 Task: Open Card Card0000000151 in Board Board0000000038 in Workspace WS0000000013 in Trello. Add Member Email0000000051 to Card Card0000000151 in Board Board0000000038 in Workspace WS0000000013 in Trello. Add Orange Label titled Label0000000151 to Card Card0000000151 in Board Board0000000038 in Workspace WS0000000013 in Trello. Add Checklist CL0000000151 to Card Card0000000151 in Board Board0000000038 in Workspace WS0000000013 in Trello. Add Dates with Start Date as Oct 01 2023 and Due Date as Oct 31 2023 to Card Card0000000151 in Board Board0000000038 in Workspace WS0000000013 in Trello
Action: Mouse moved to (455, 531)
Screenshot: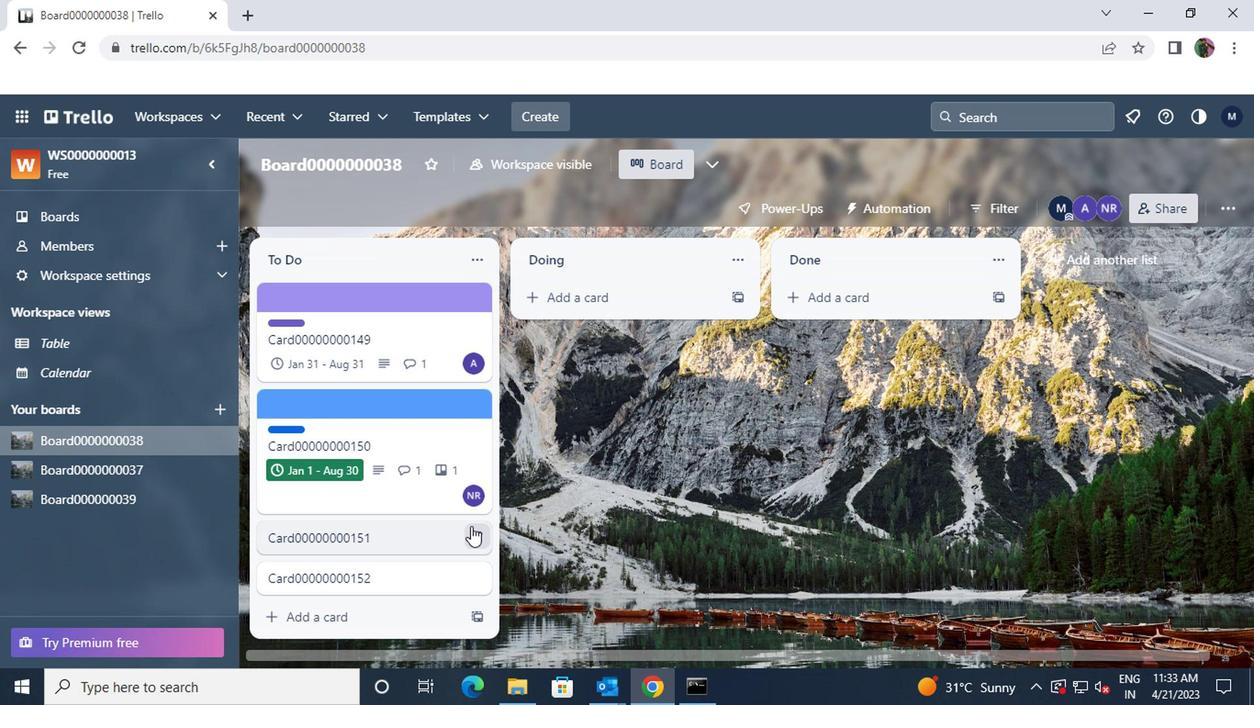 
Action: Mouse pressed left at (455, 531)
Screenshot: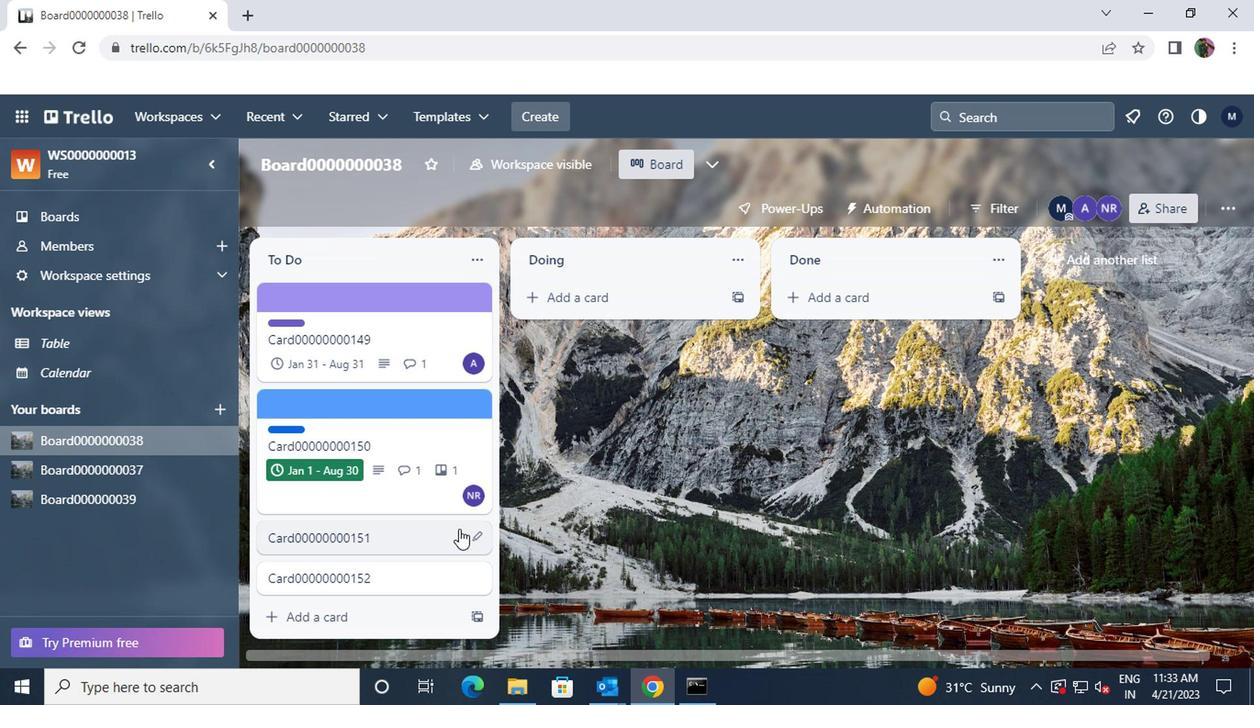 
Action: Mouse moved to (821, 268)
Screenshot: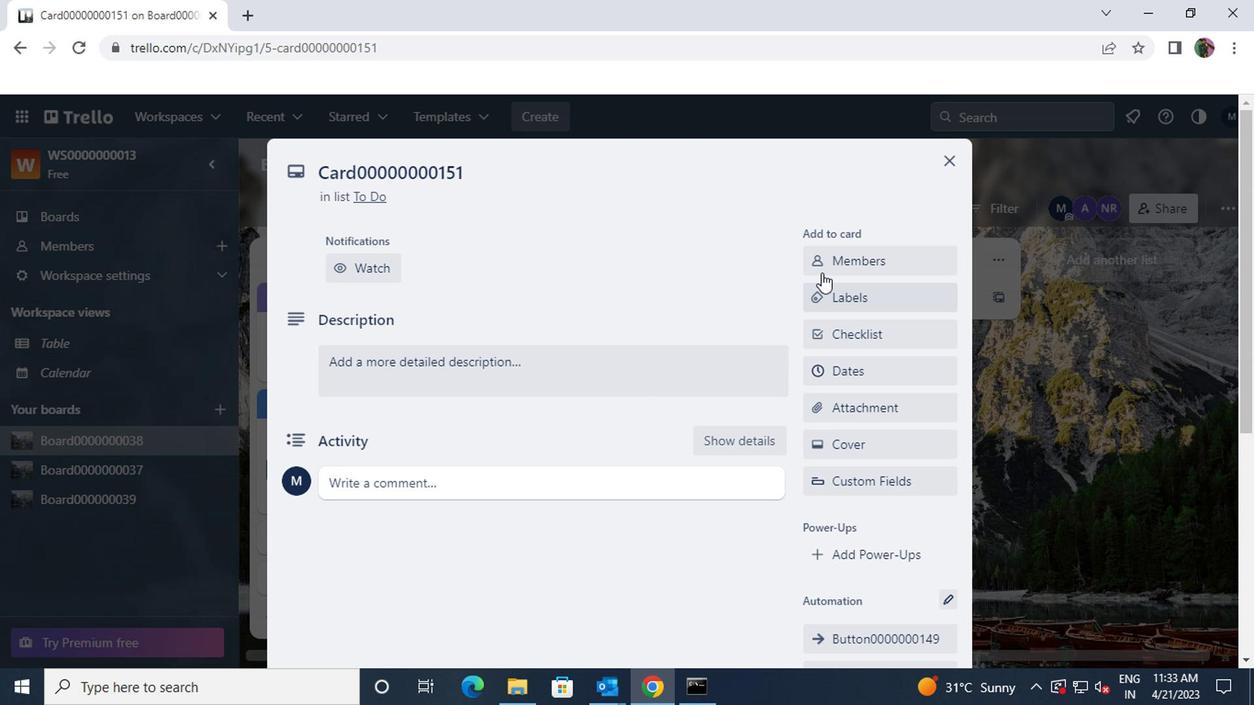 
Action: Mouse pressed left at (821, 268)
Screenshot: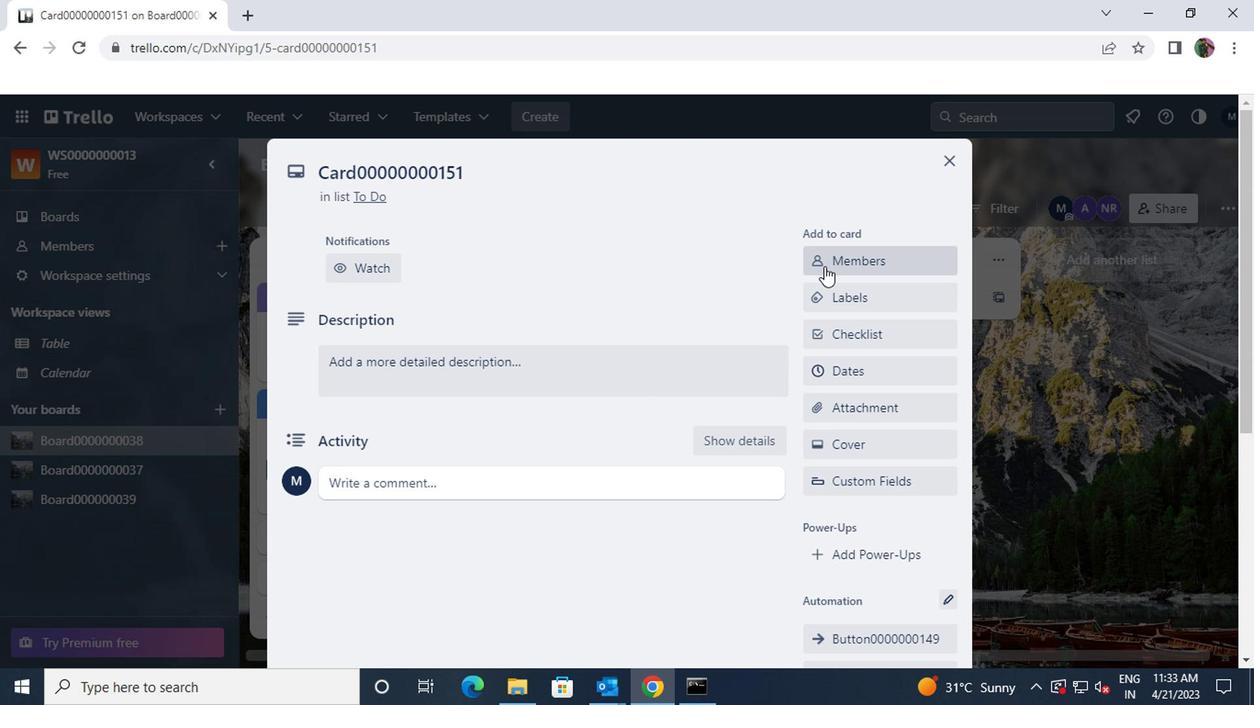 
Action: Key pressed vinnyoffice2<Key.shift>@GMAIL.COM
Screenshot: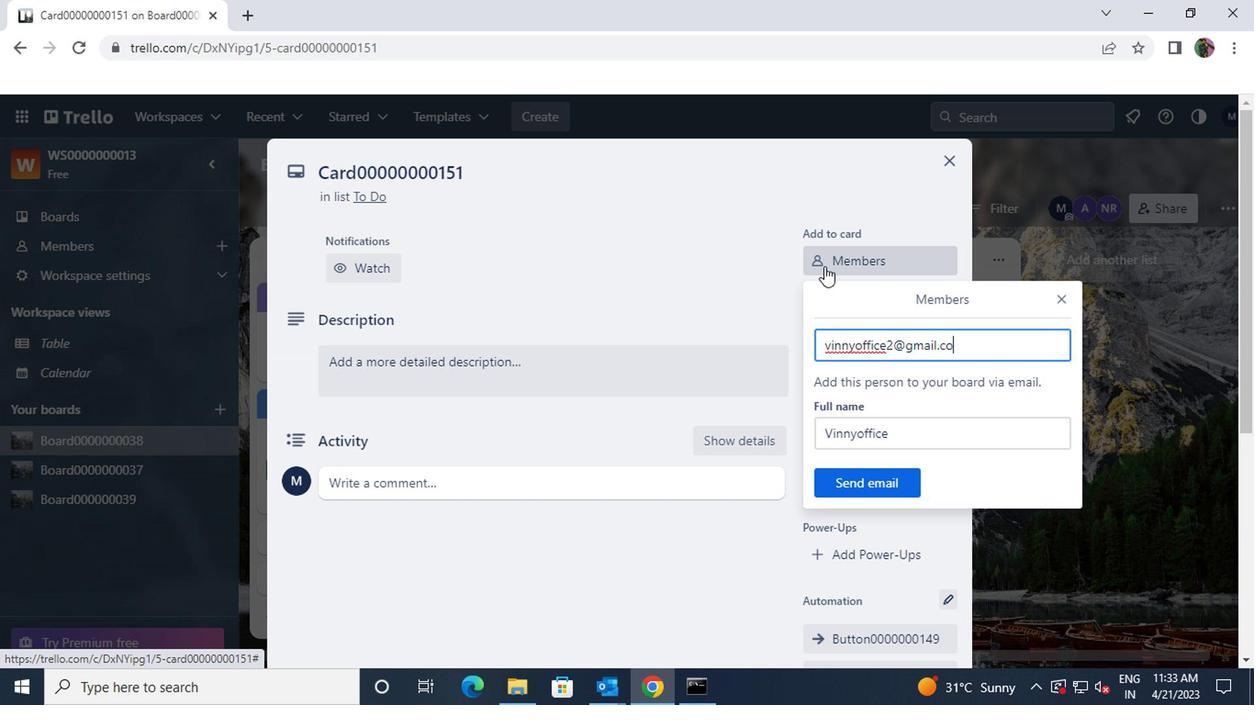 
Action: Mouse moved to (853, 476)
Screenshot: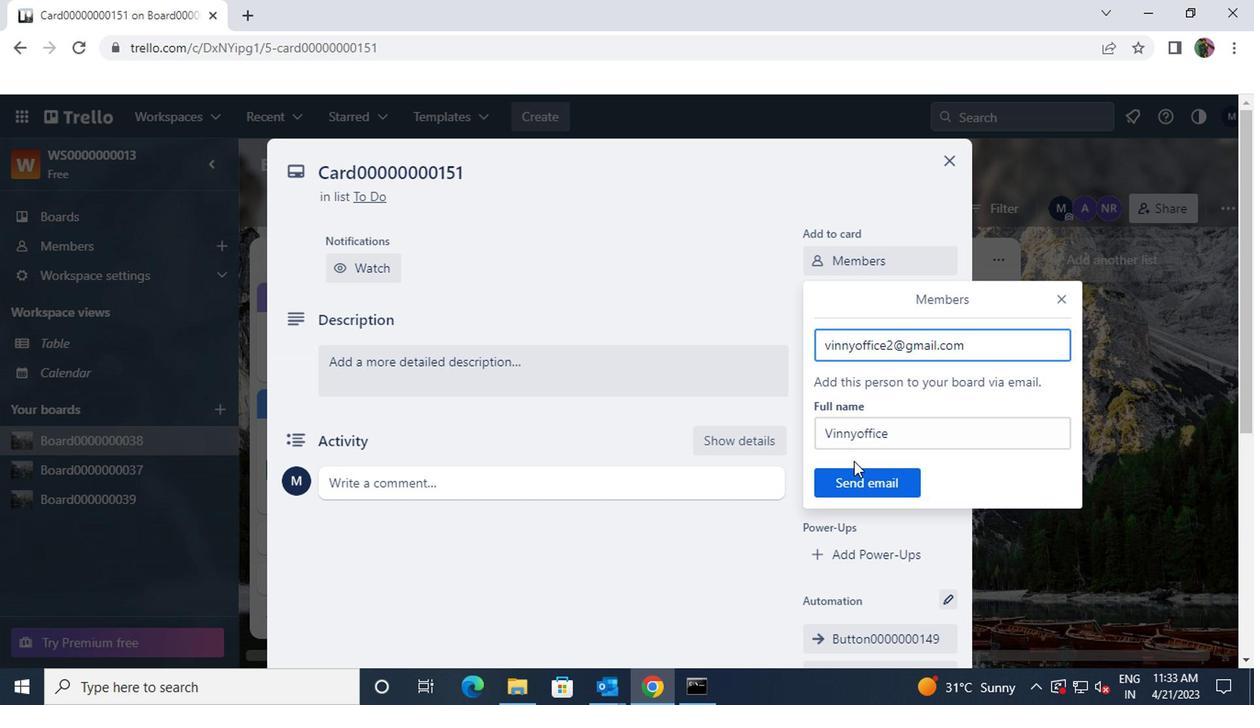 
Action: Mouse pressed left at (853, 476)
Screenshot: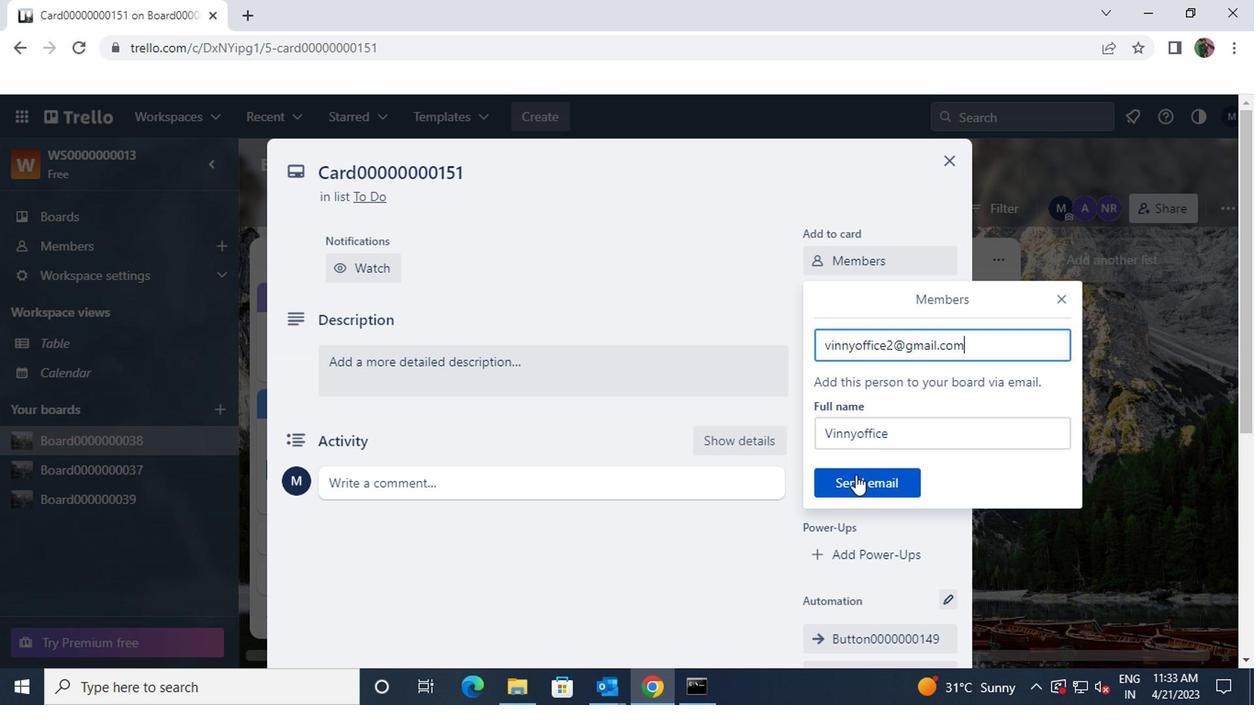 
Action: Mouse moved to (869, 301)
Screenshot: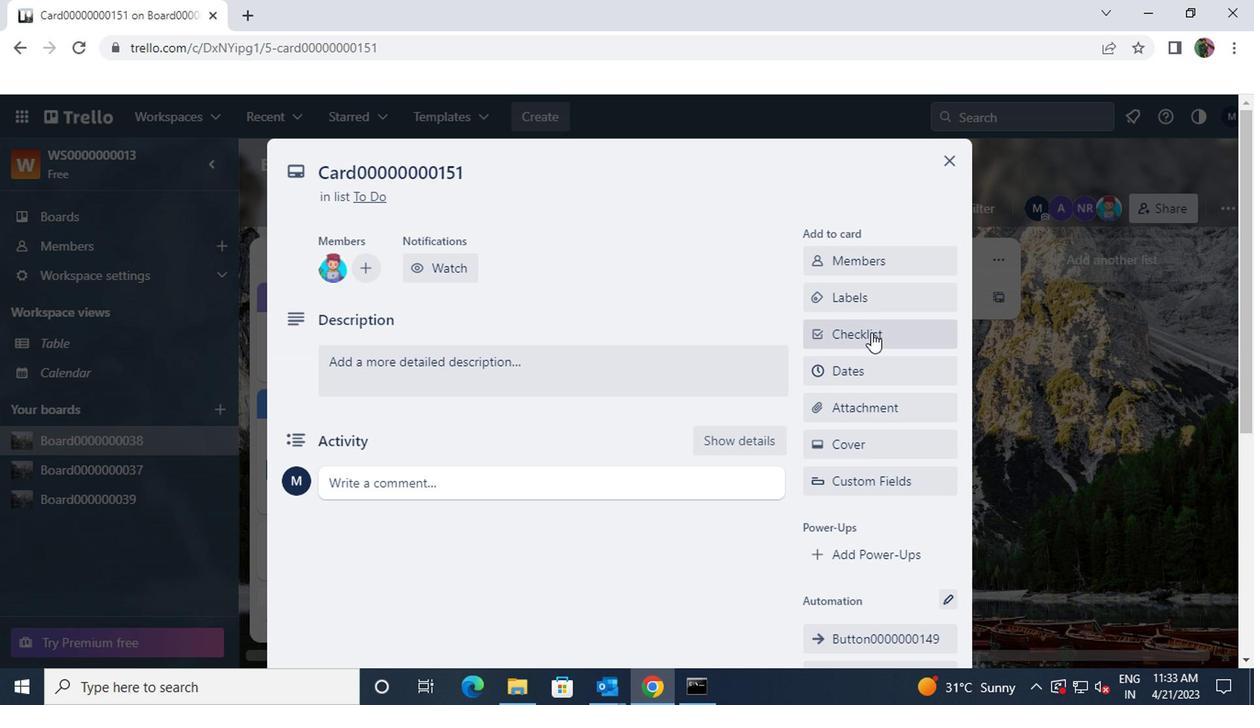 
Action: Mouse pressed left at (869, 301)
Screenshot: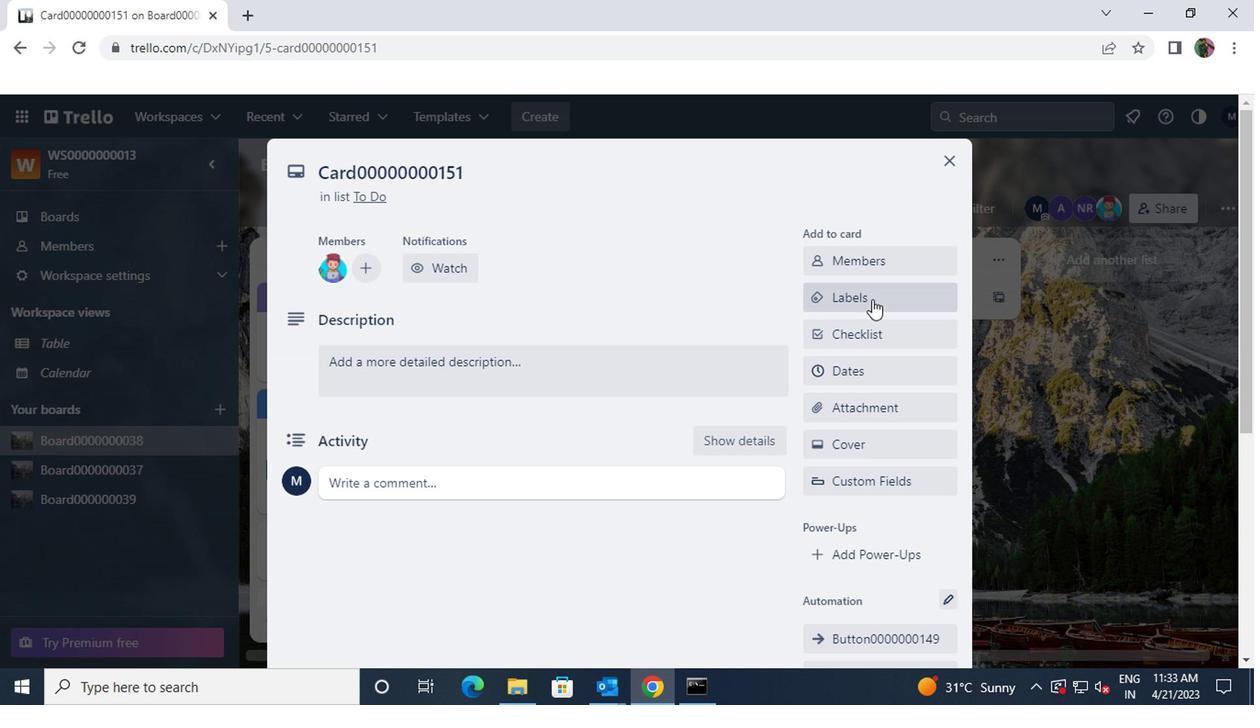 
Action: Mouse moved to (904, 545)
Screenshot: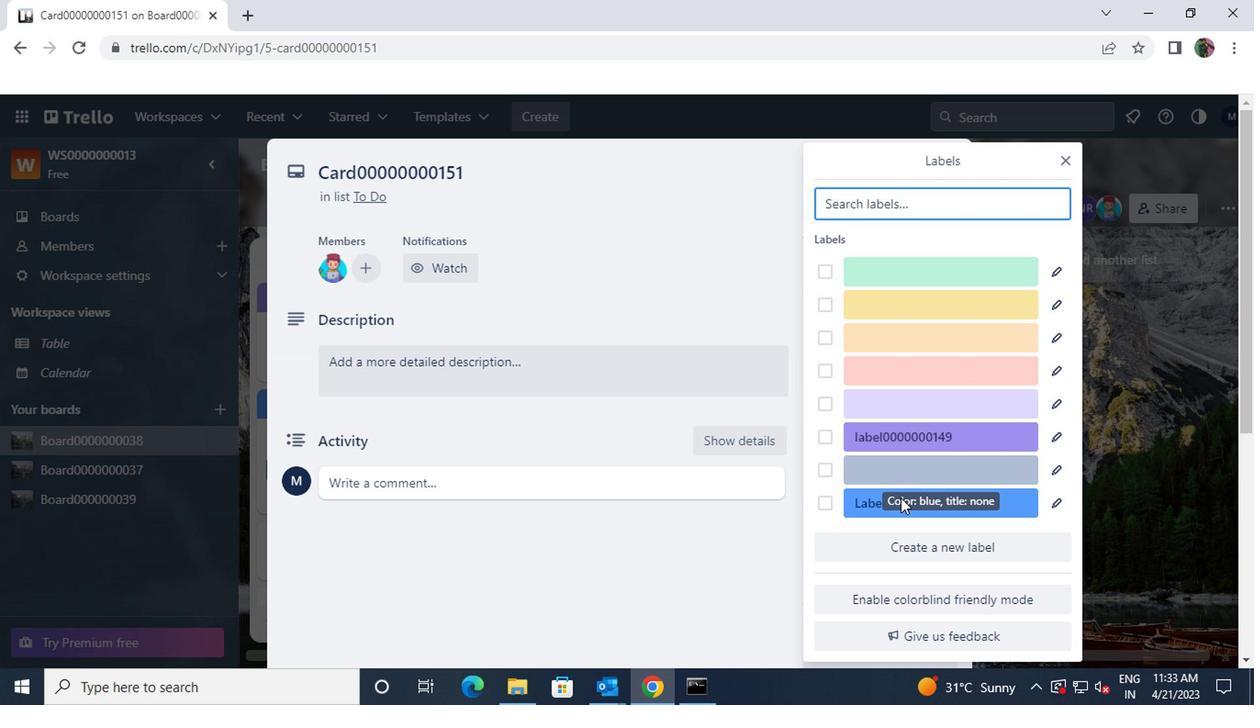 
Action: Mouse pressed left at (904, 545)
Screenshot: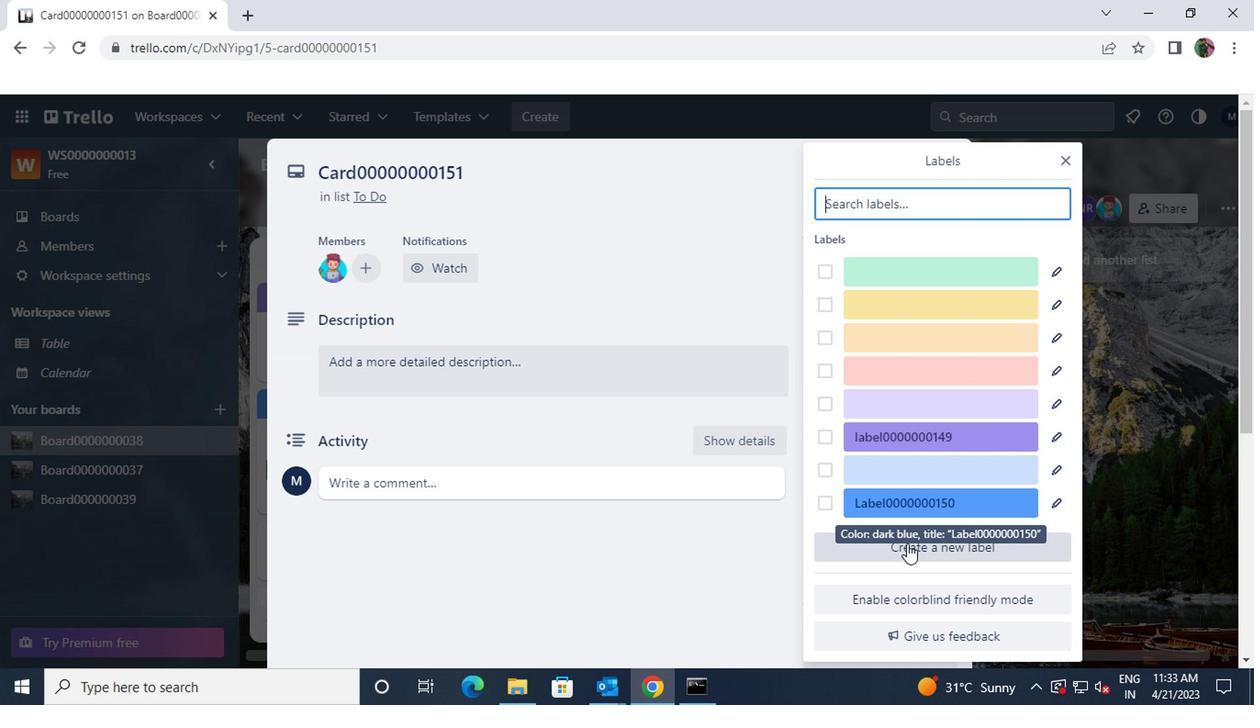 
Action: Mouse moved to (872, 333)
Screenshot: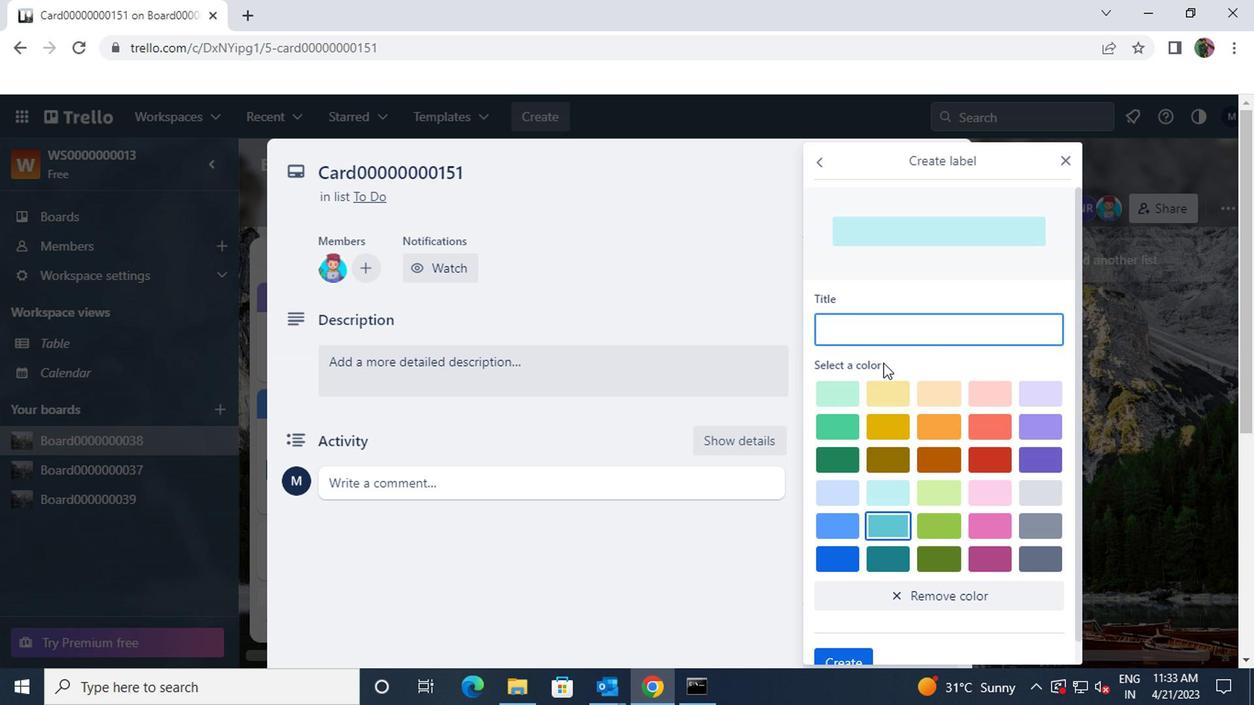 
Action: Mouse pressed left at (872, 333)
Screenshot: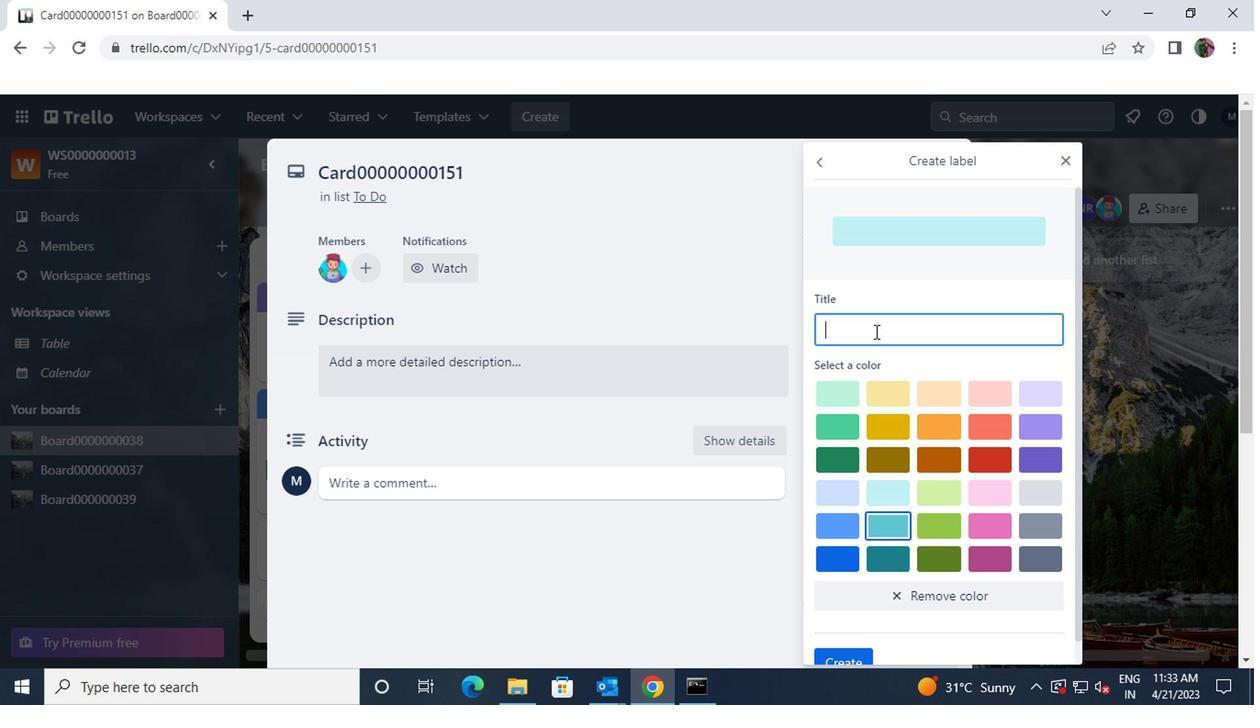 
Action: Key pressed <Key.shift>LABEL0000000151
Screenshot: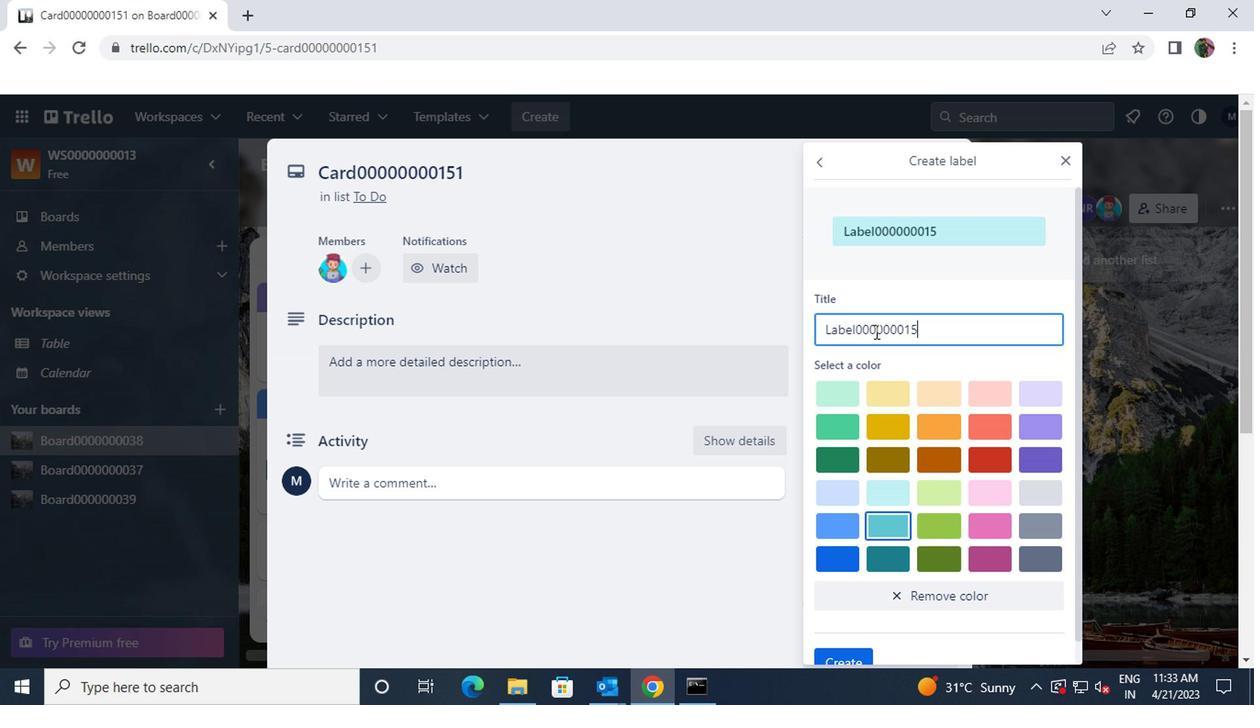 
Action: Mouse moved to (840, 563)
Screenshot: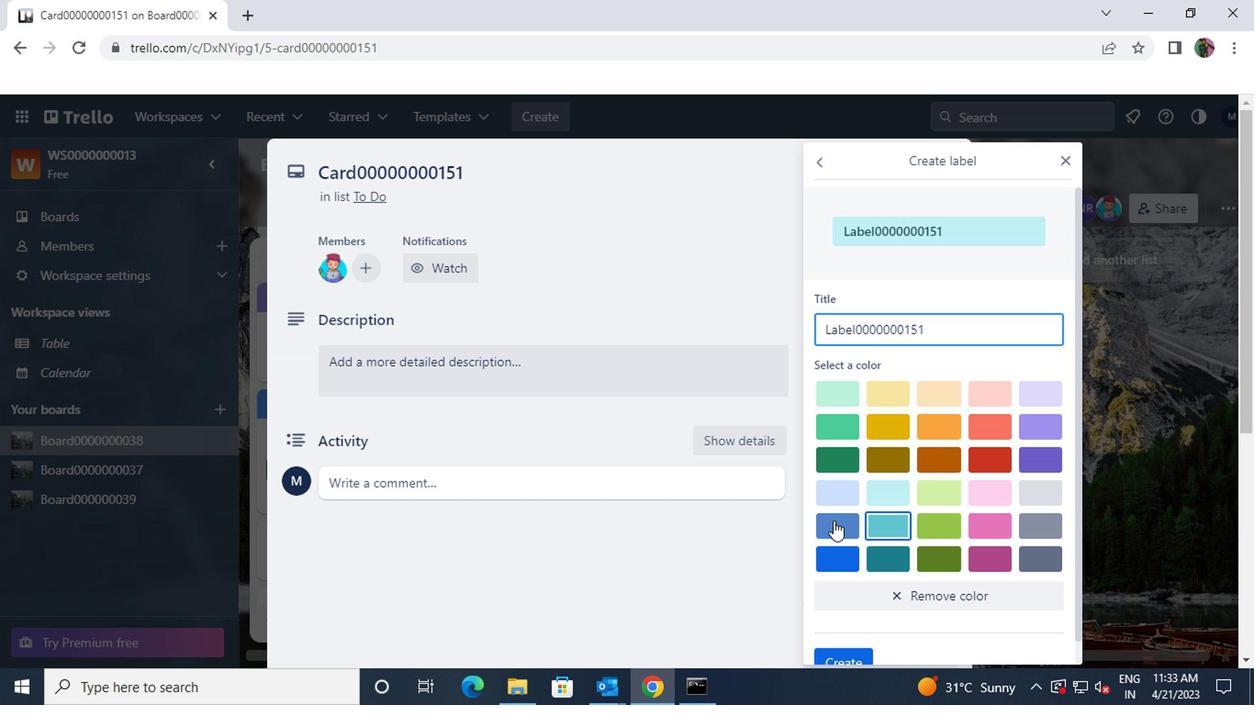 
Action: Mouse pressed left at (840, 563)
Screenshot: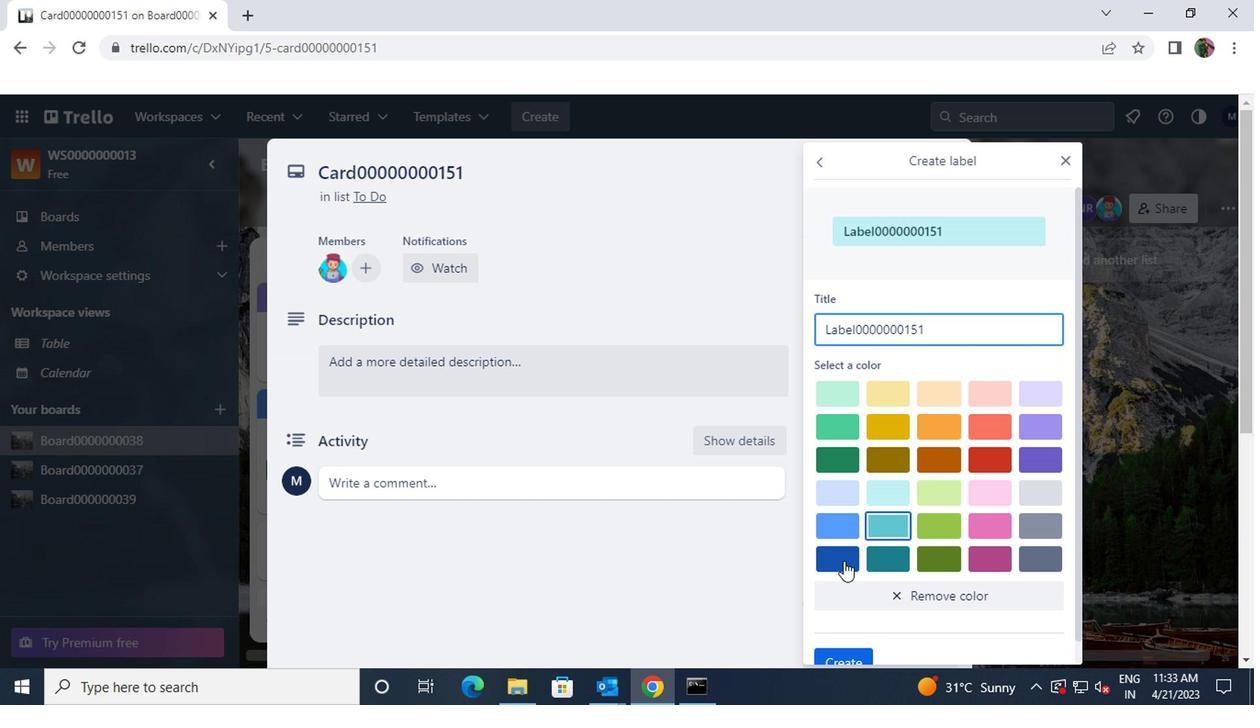 
Action: Mouse moved to (853, 553)
Screenshot: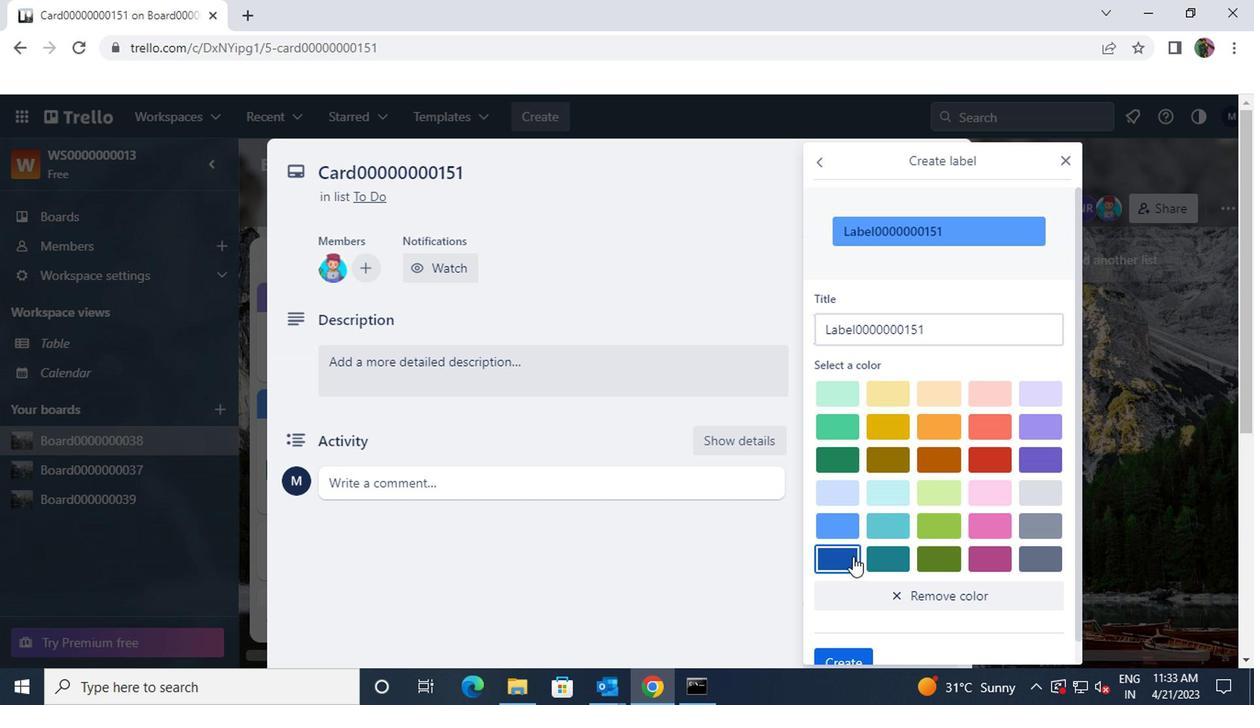 
Action: Mouse scrolled (853, 552) with delta (0, -1)
Screenshot: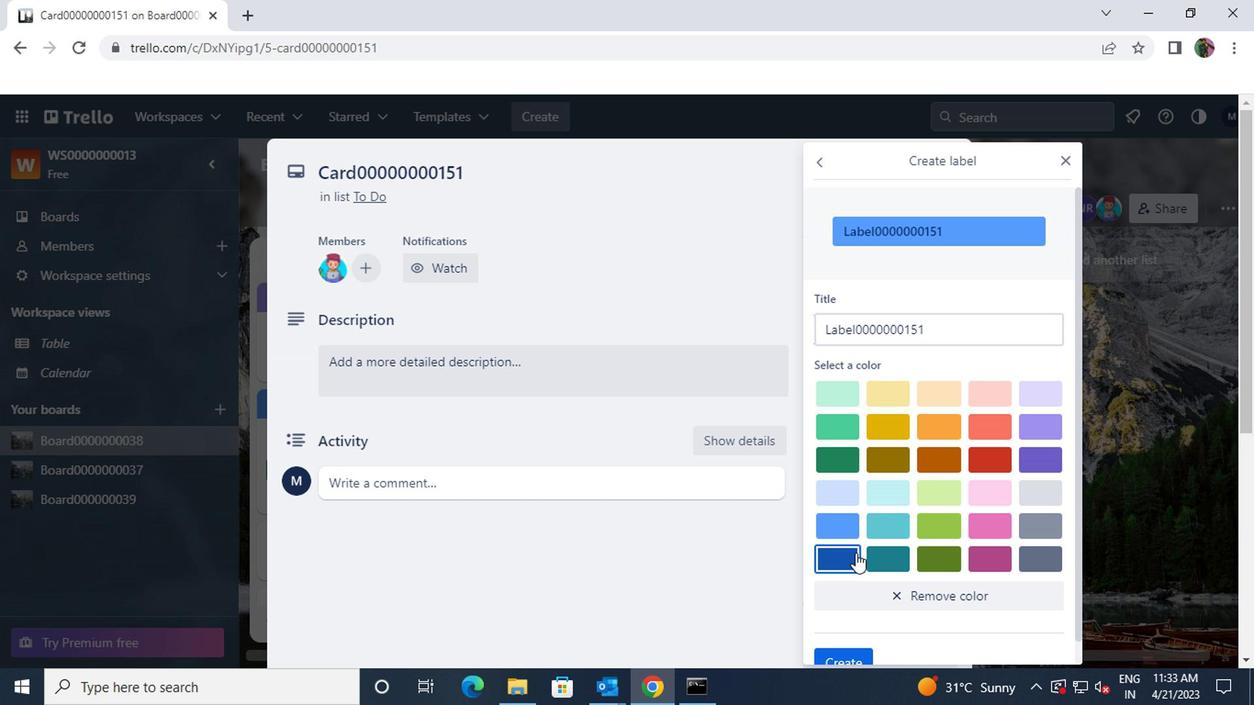 
Action: Mouse moved to (834, 644)
Screenshot: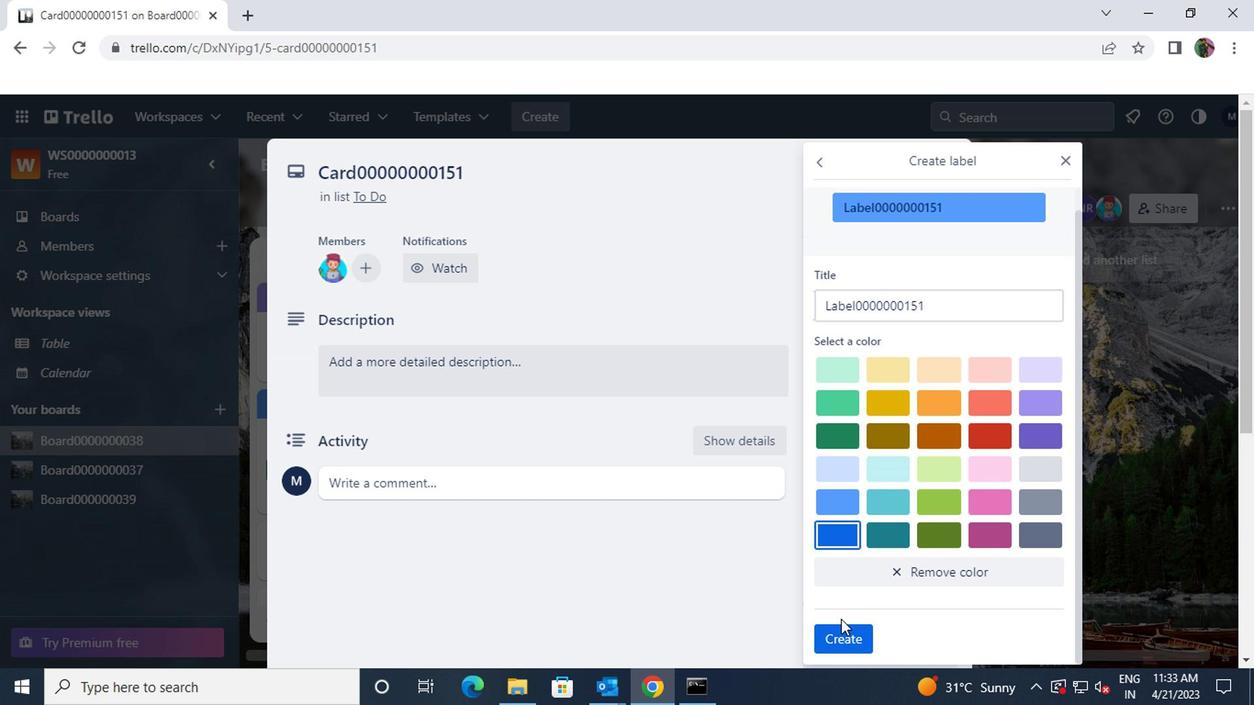 
Action: Mouse pressed left at (834, 644)
Screenshot: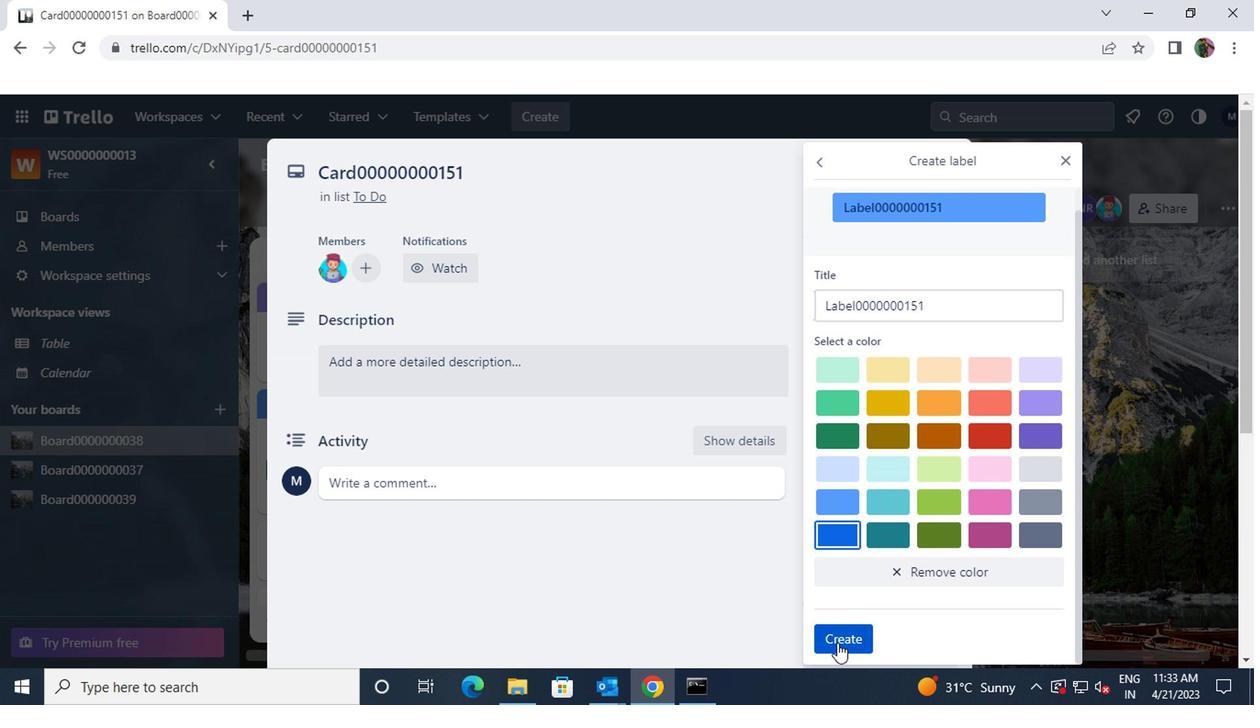 
Action: Mouse moved to (1053, 166)
Screenshot: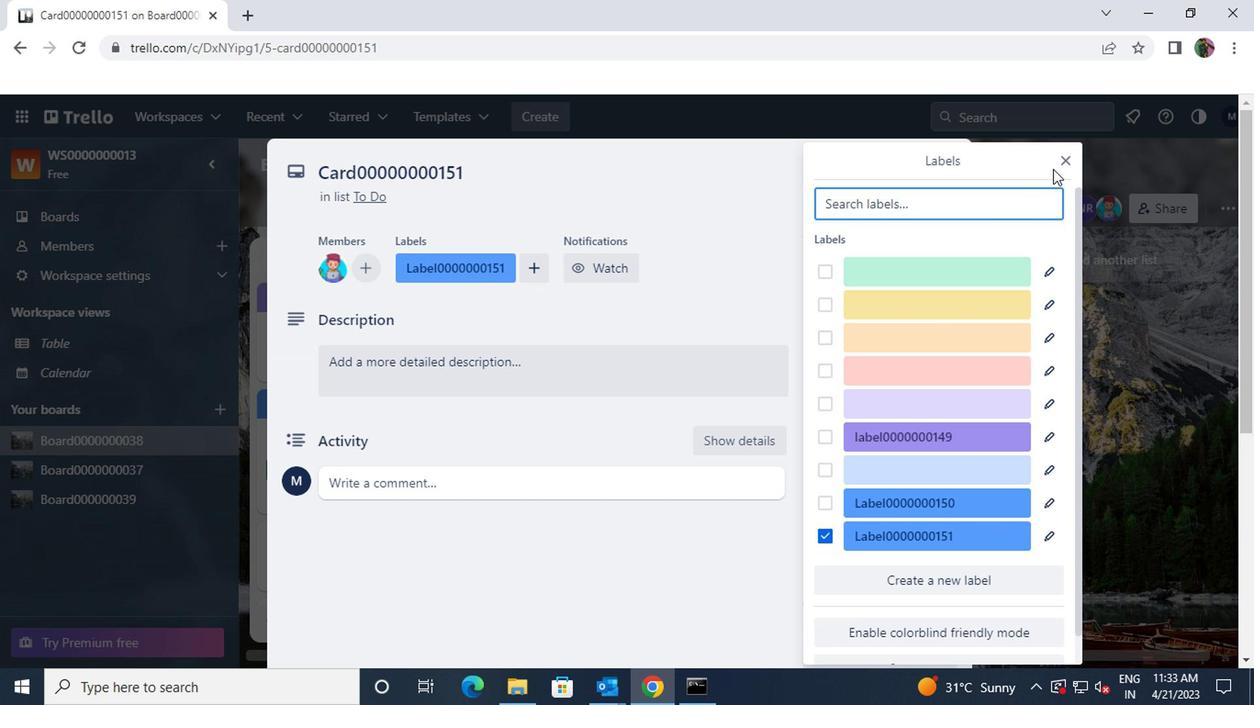
Action: Mouse pressed left at (1053, 166)
Screenshot: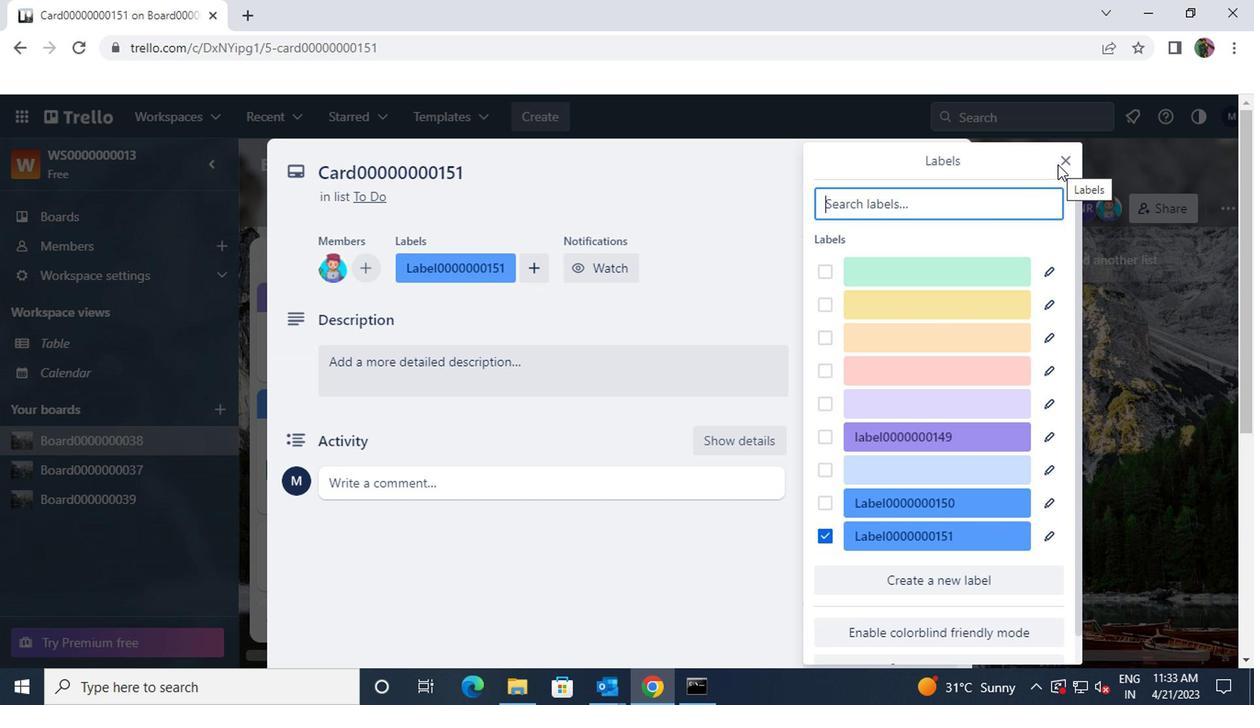 
Action: Mouse moved to (1060, 158)
Screenshot: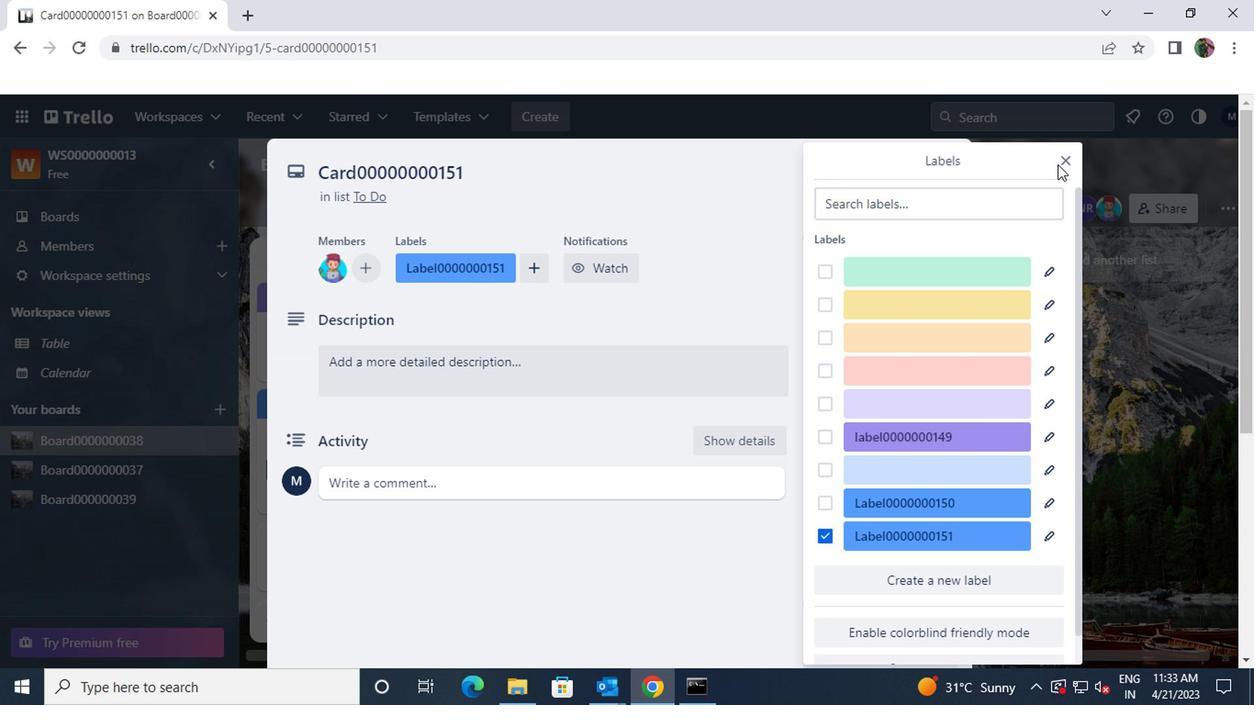 
Action: Mouse pressed left at (1060, 158)
Screenshot: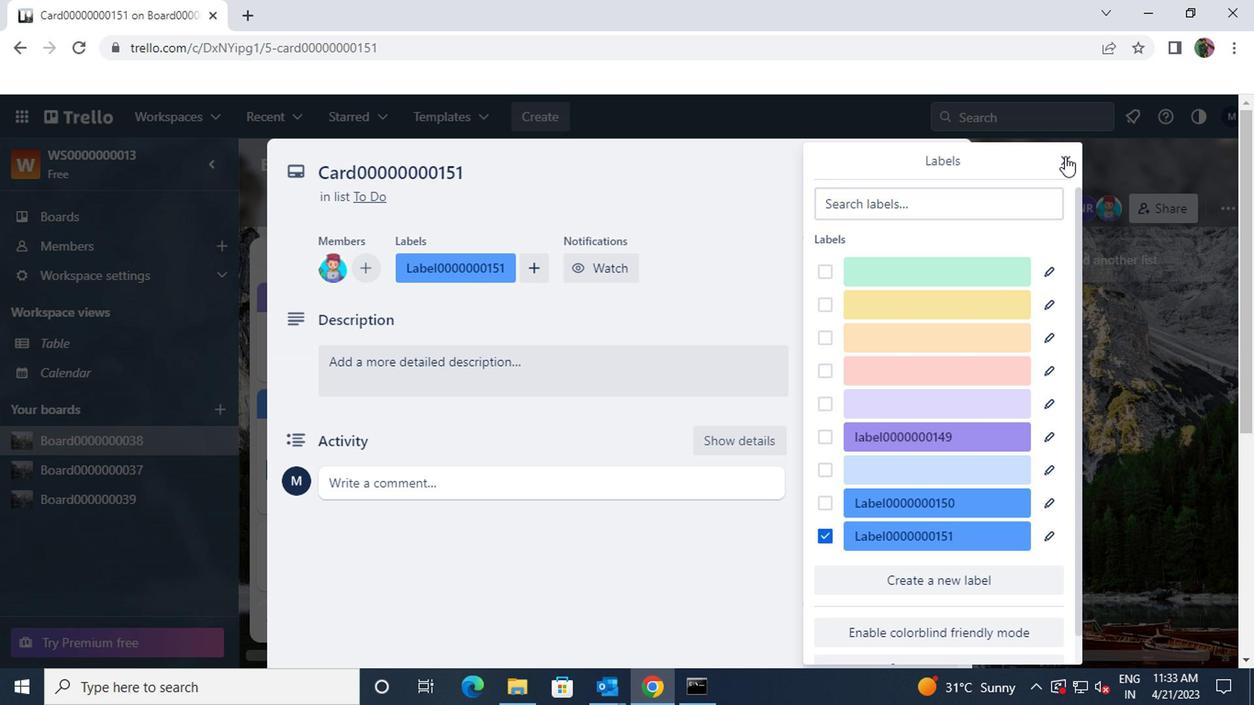 
Action: Mouse moved to (923, 341)
Screenshot: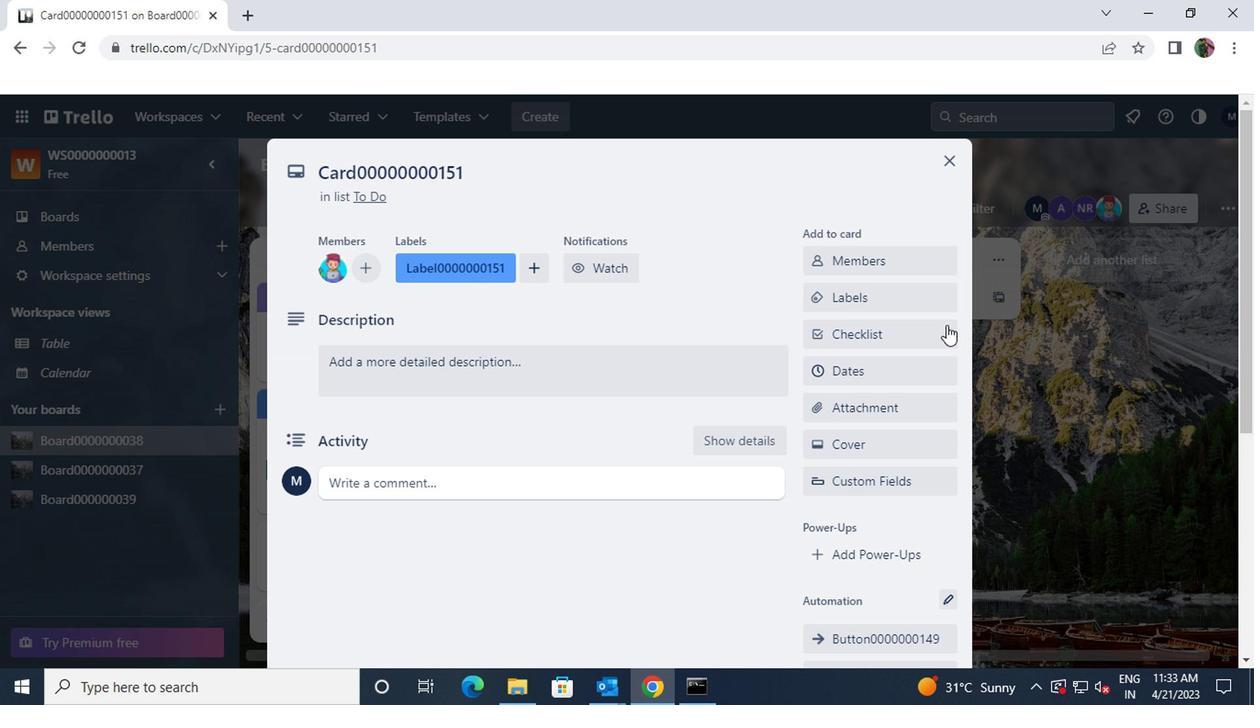 
Action: Mouse pressed left at (923, 341)
Screenshot: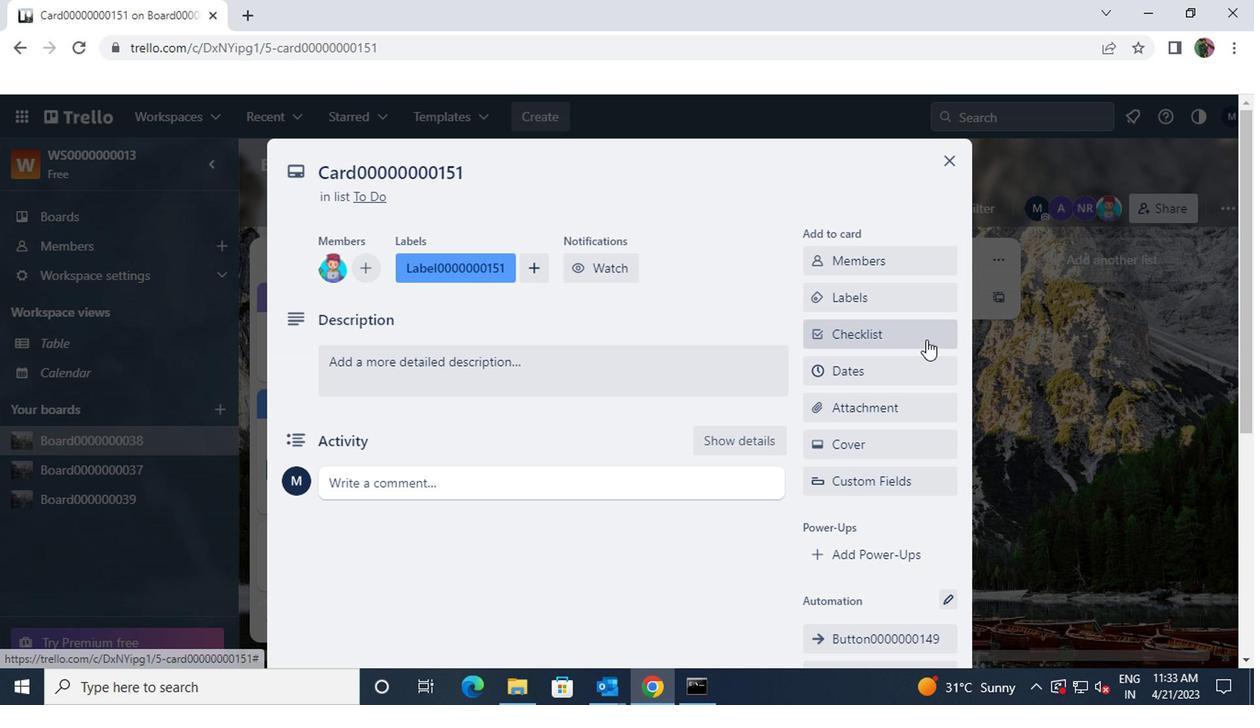 
Action: Key pressed <Key.shift>CL0000000151
Screenshot: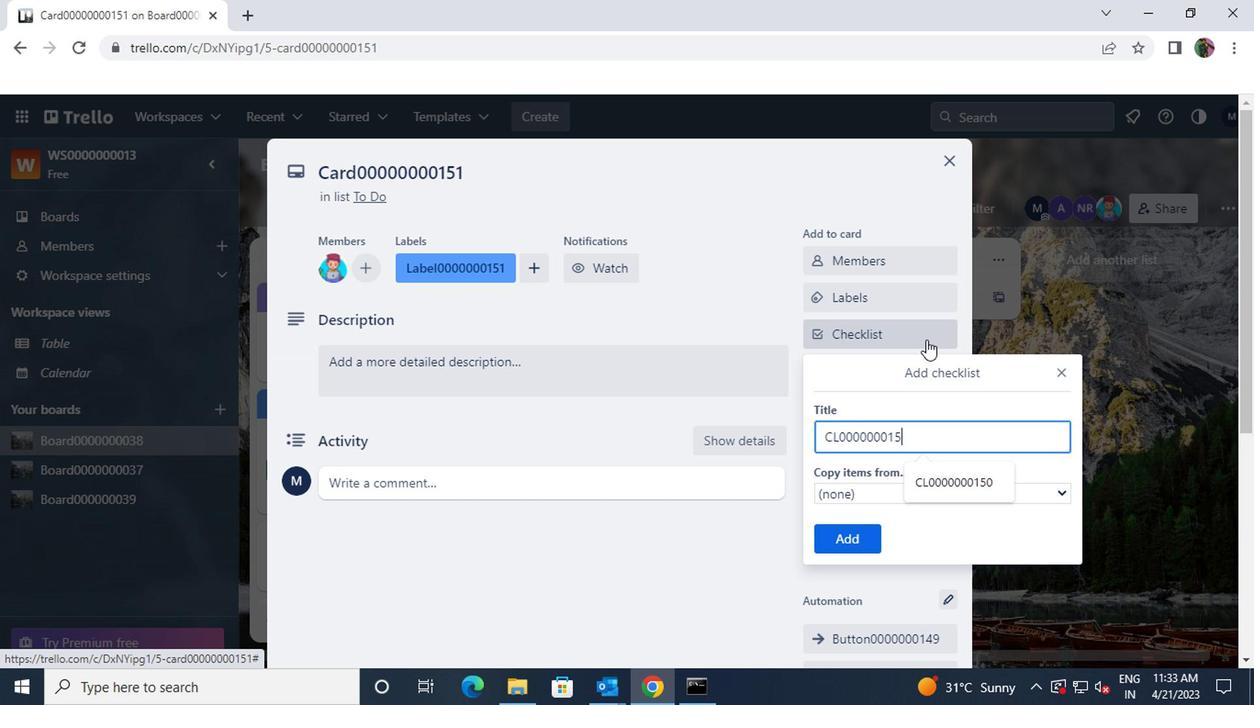 
Action: Mouse moved to (851, 538)
Screenshot: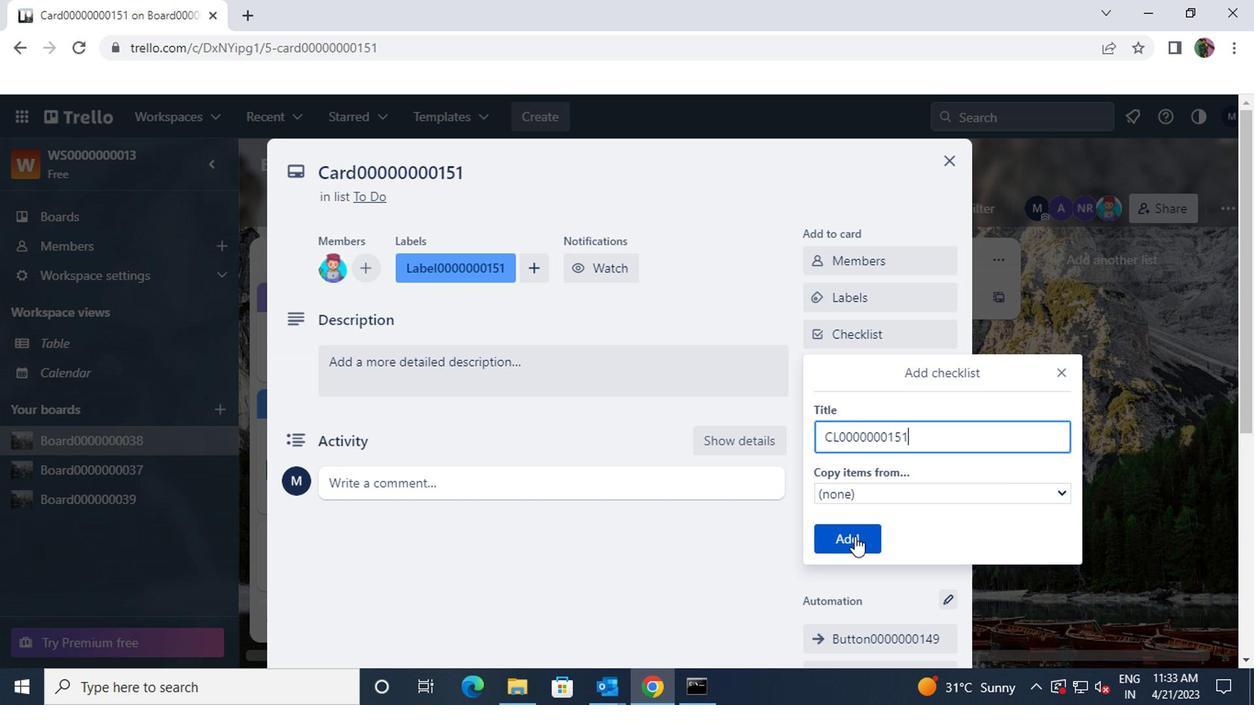 
Action: Mouse pressed left at (851, 538)
Screenshot: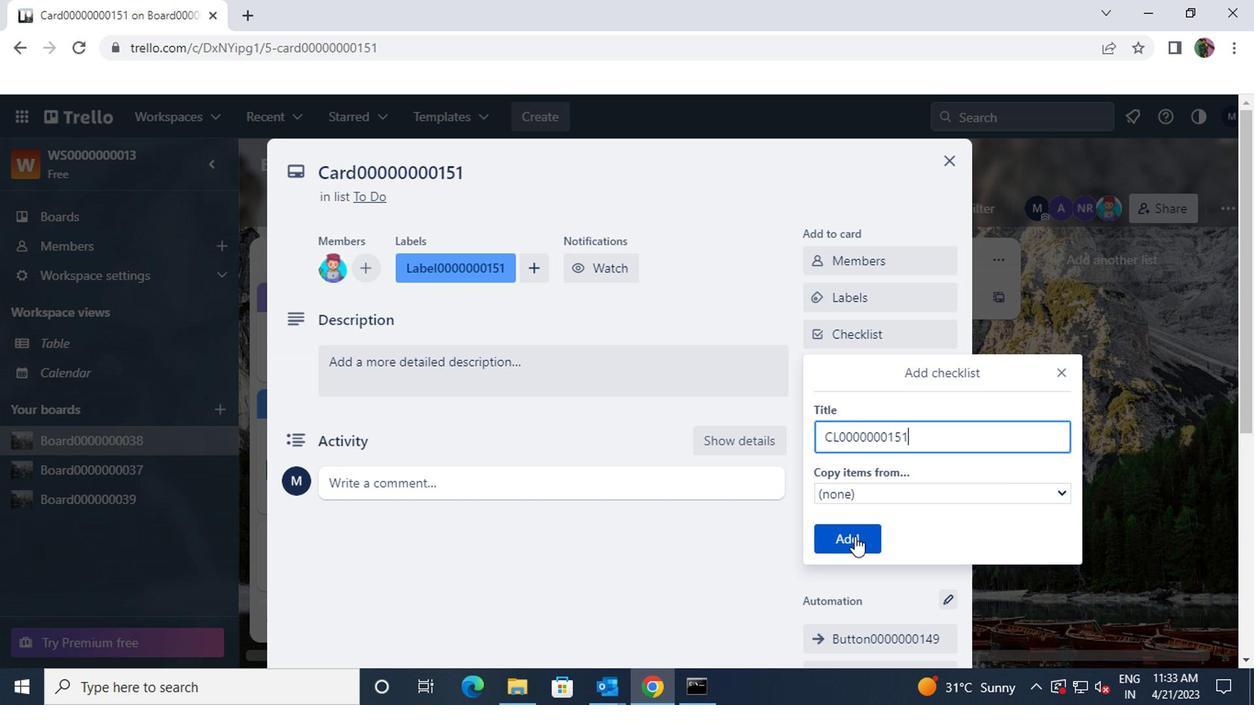 
Action: Mouse moved to (855, 379)
Screenshot: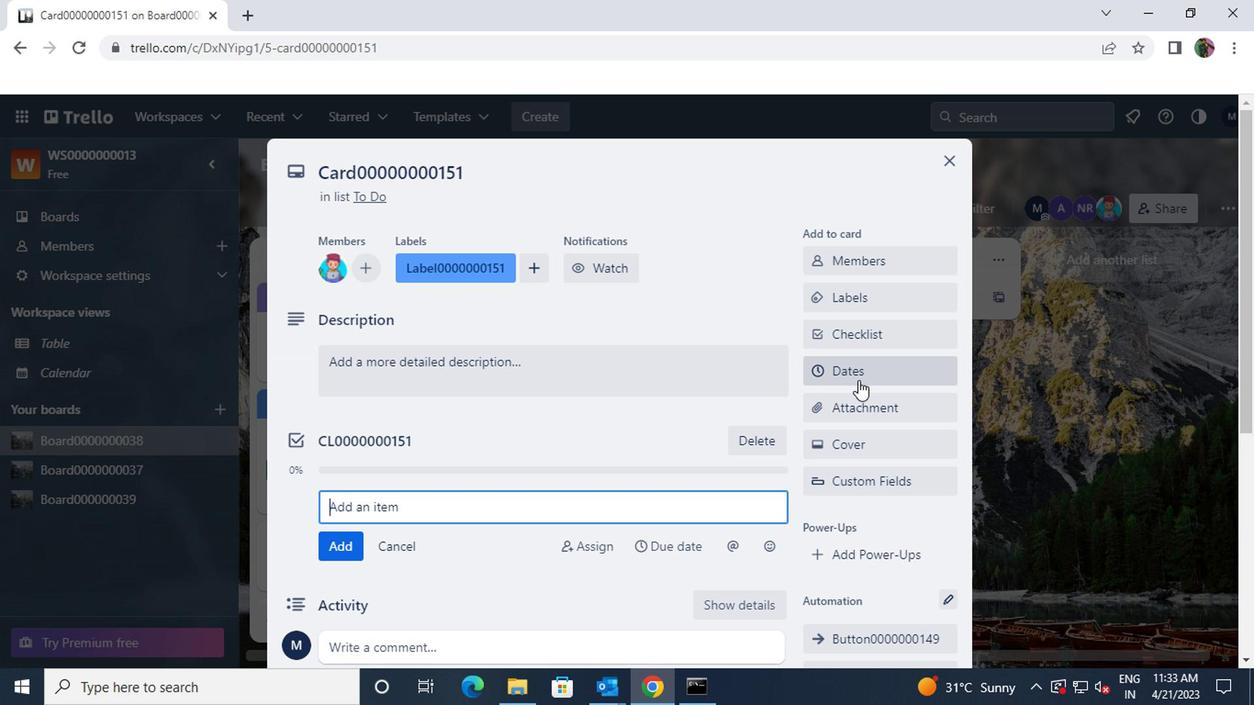 
Action: Mouse pressed left at (855, 379)
Screenshot: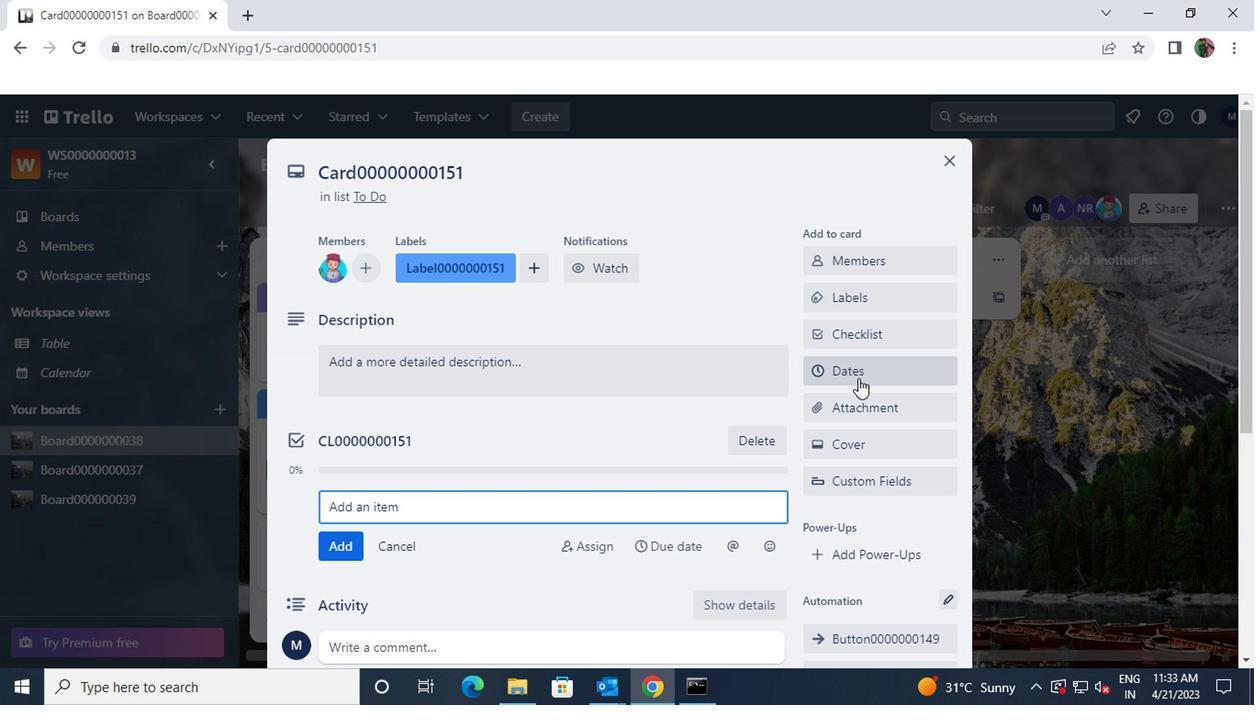 
Action: Mouse moved to (821, 488)
Screenshot: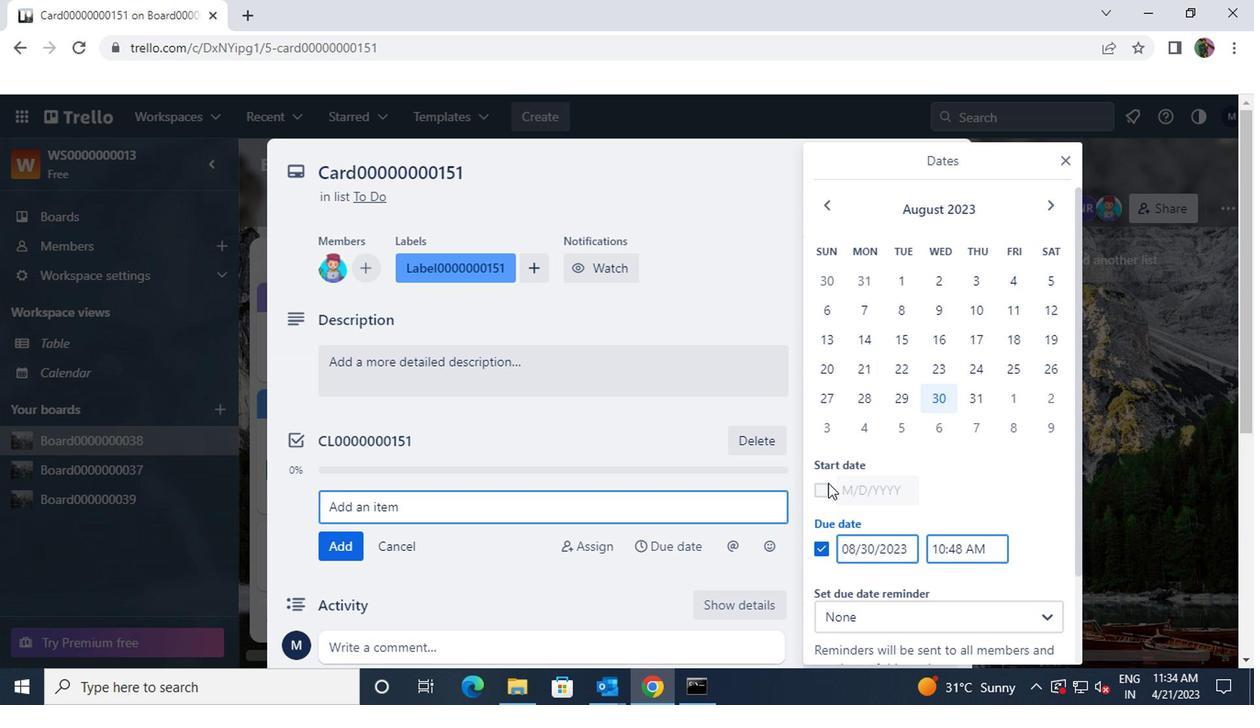 
Action: Mouse pressed left at (821, 488)
Screenshot: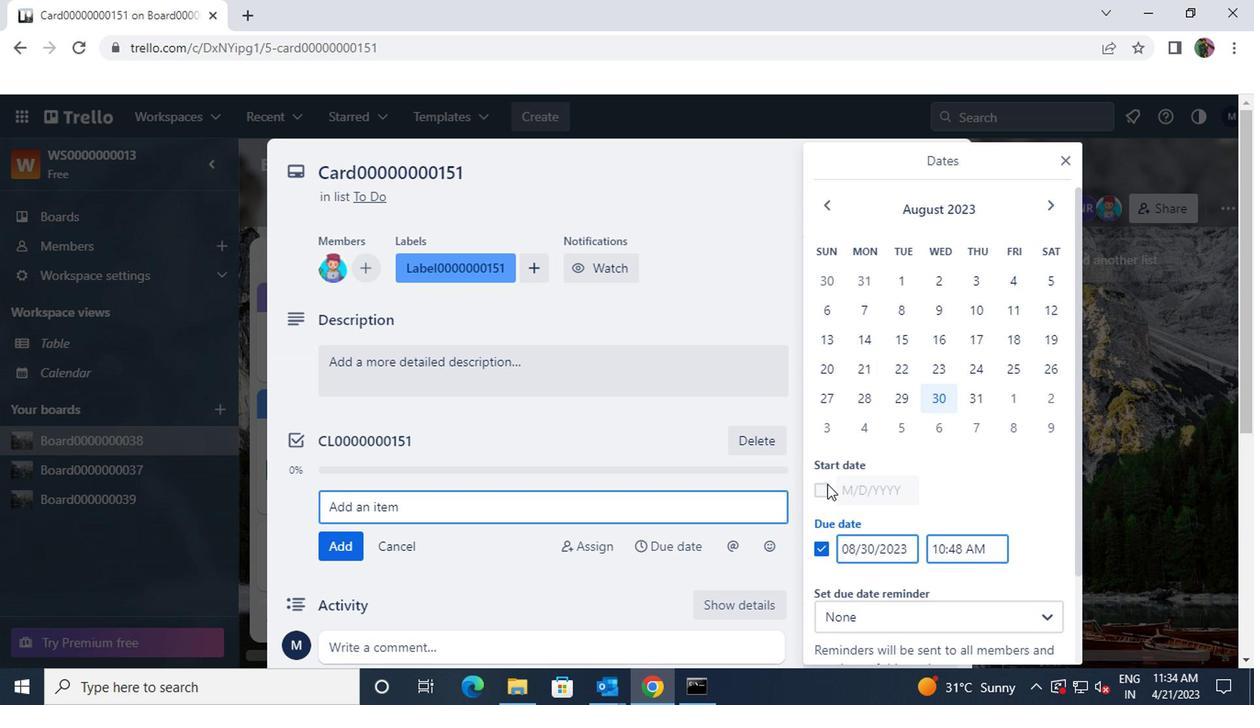 
Action: Mouse moved to (1038, 204)
Screenshot: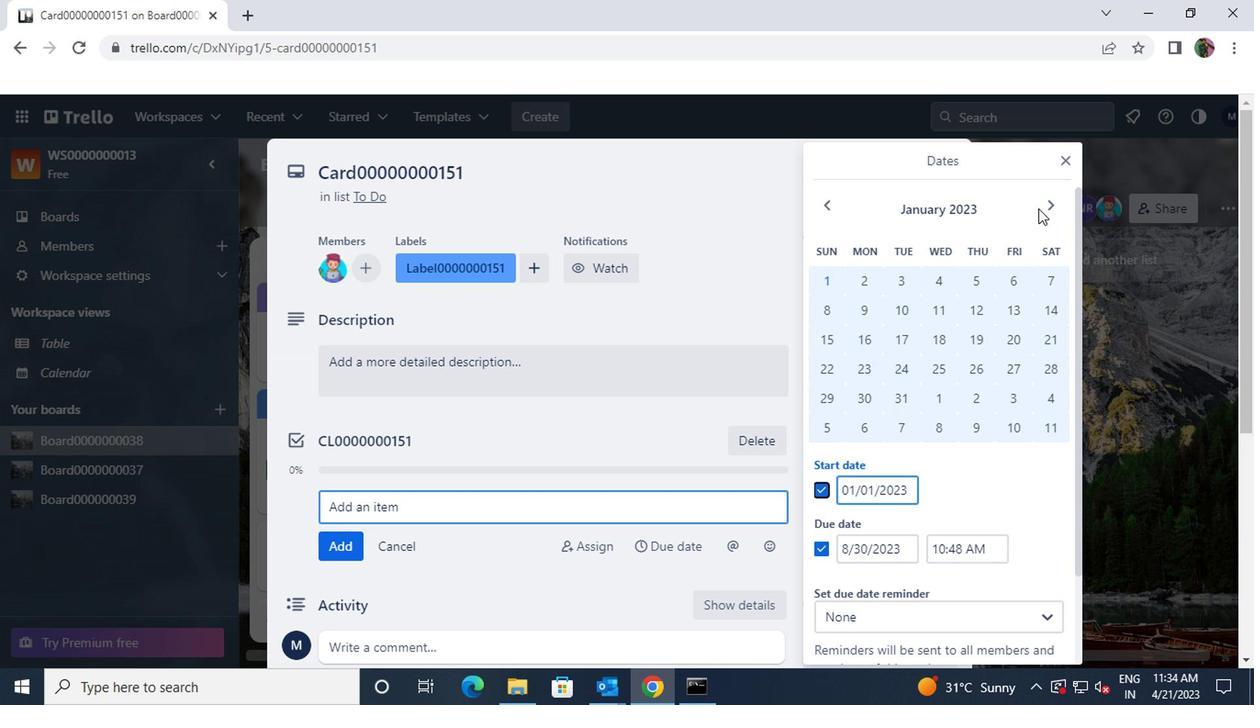 
Action: Mouse pressed left at (1038, 204)
Screenshot: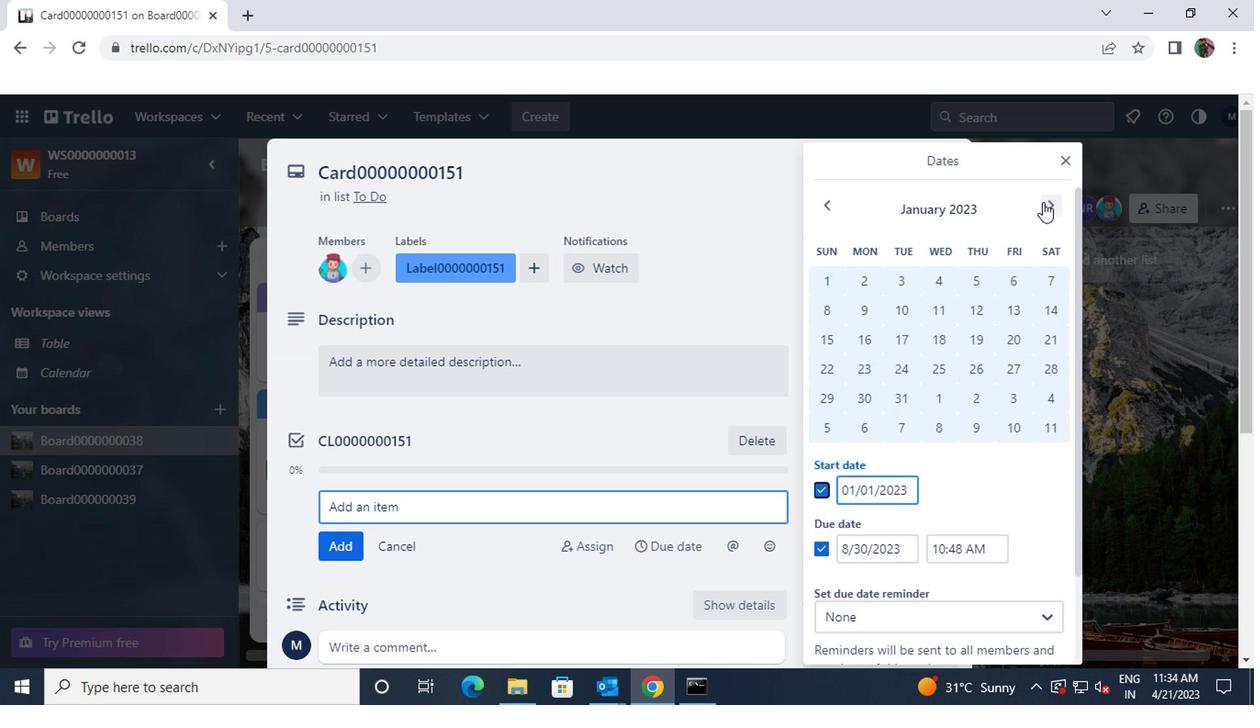 
Action: Mouse pressed left at (1038, 204)
Screenshot: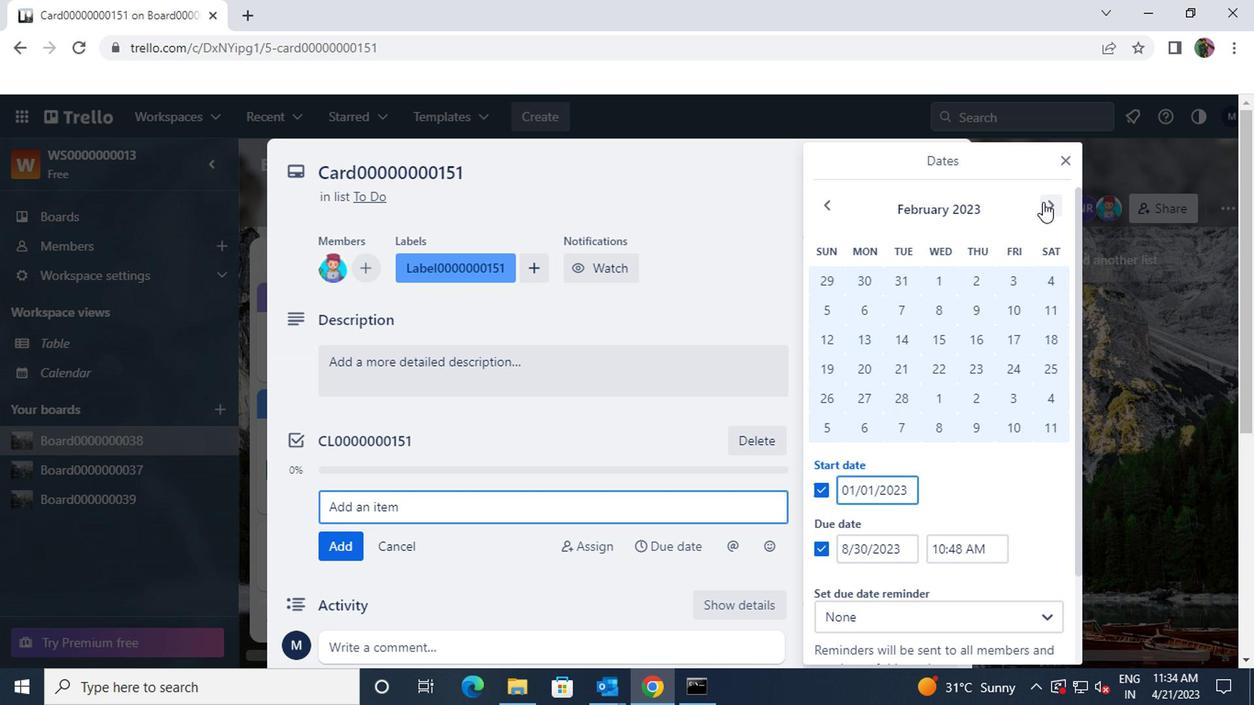 
Action: Mouse pressed left at (1038, 204)
Screenshot: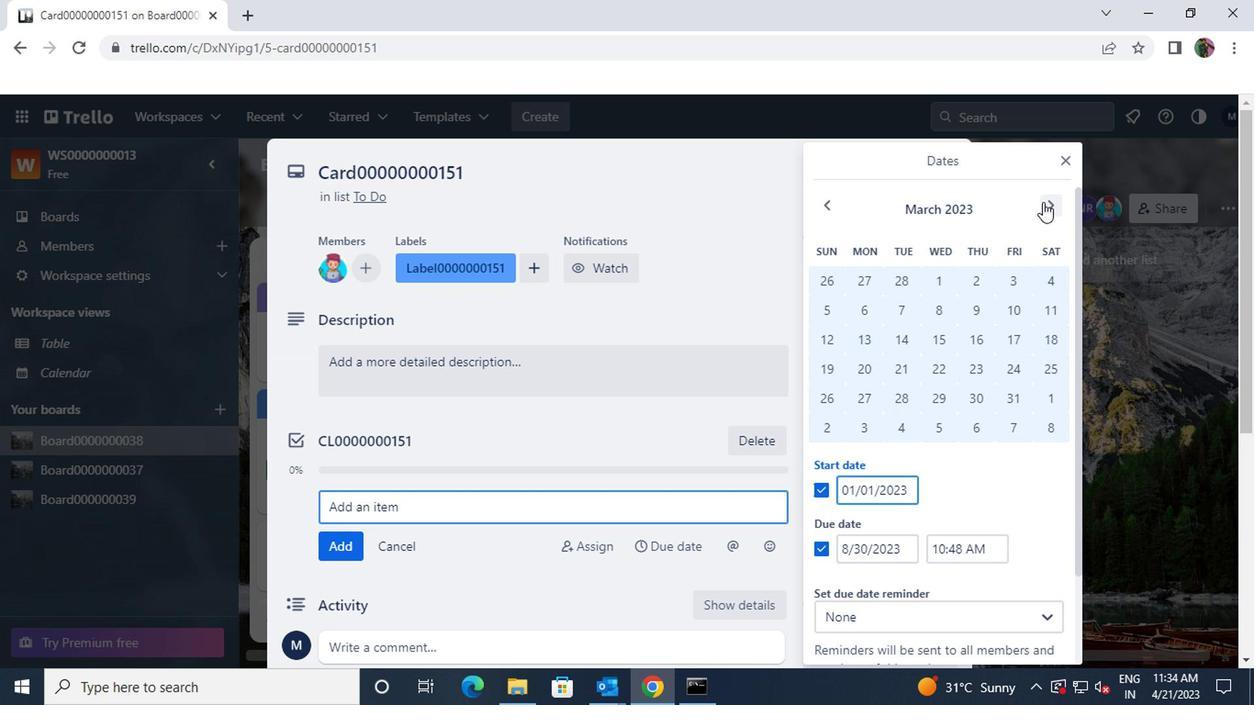 
Action: Mouse pressed left at (1038, 204)
Screenshot: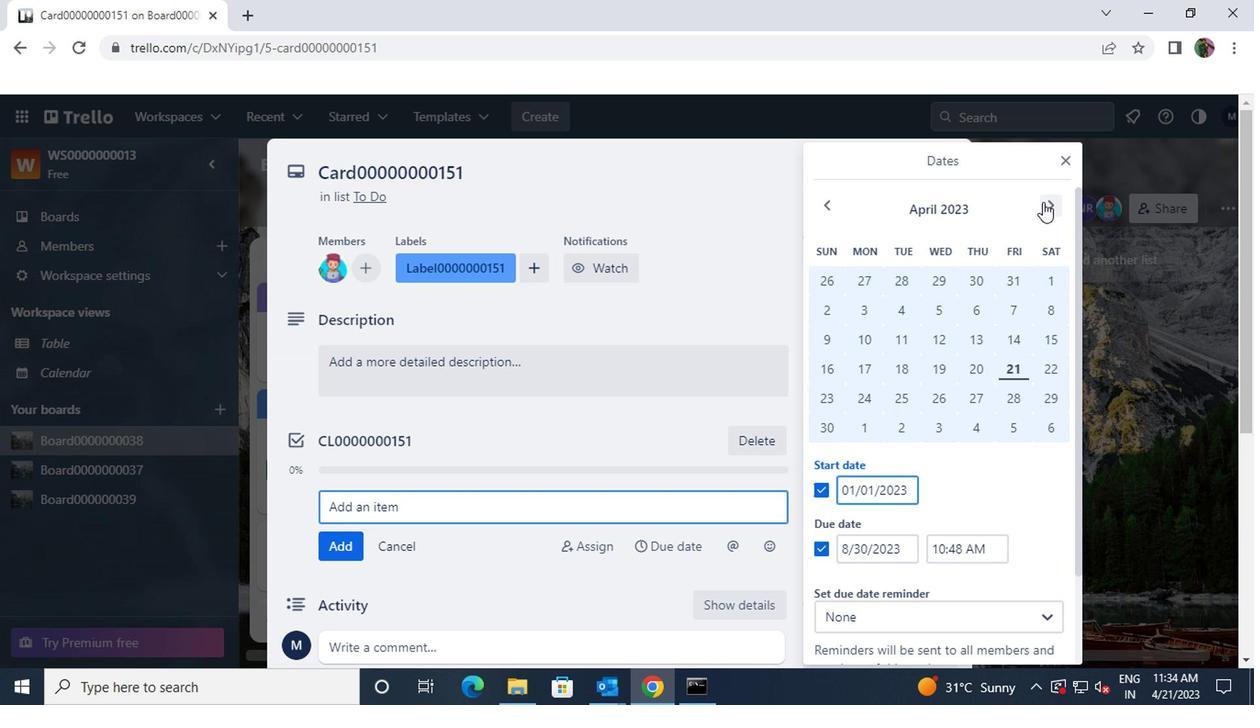 
Action: Mouse pressed left at (1038, 204)
Screenshot: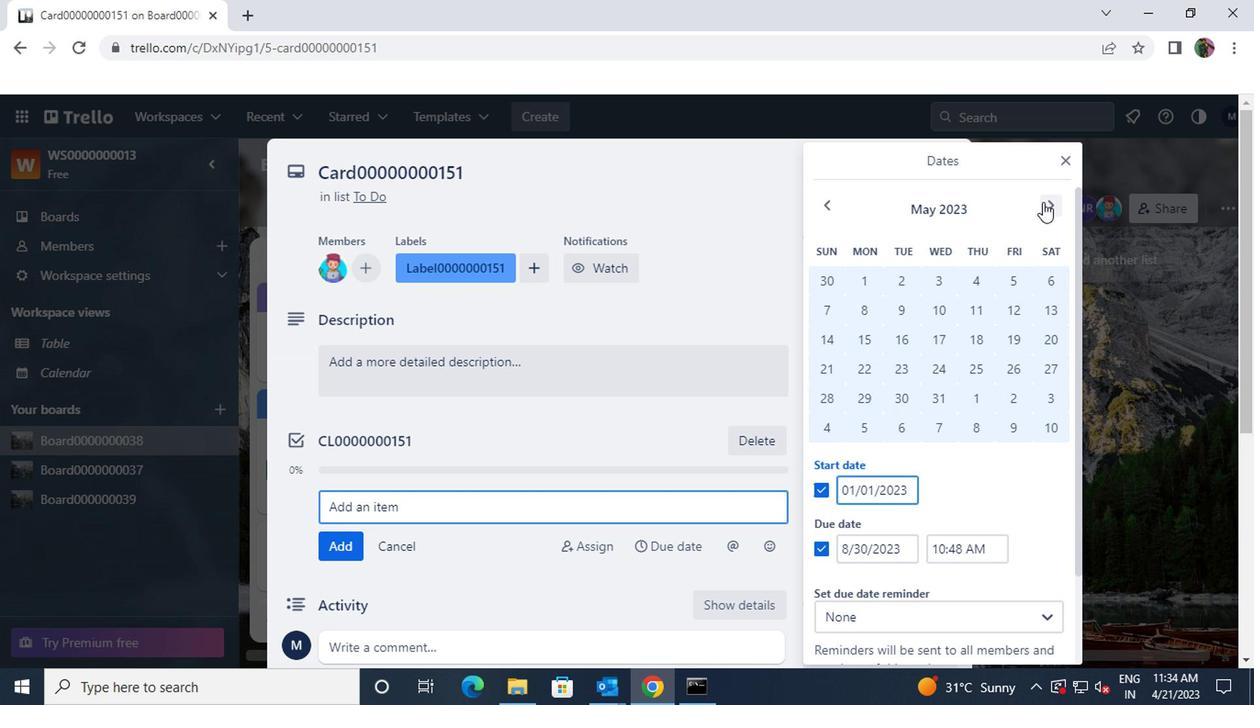 
Action: Mouse pressed left at (1038, 204)
Screenshot: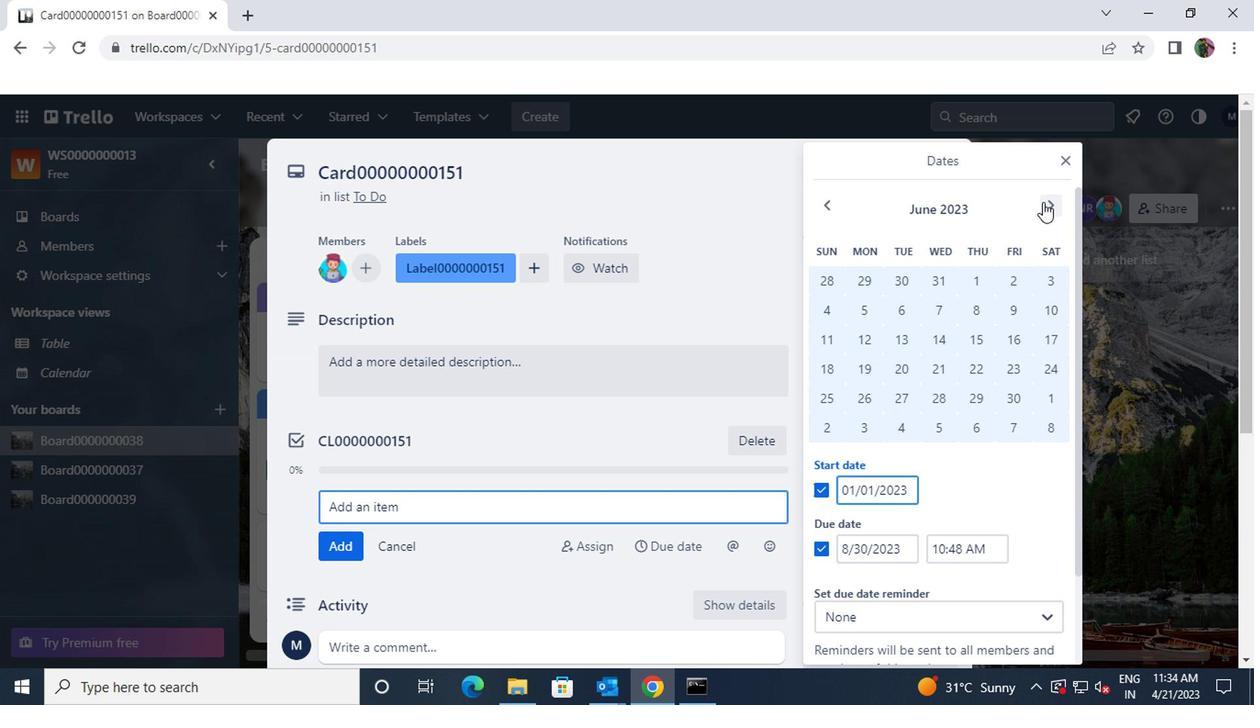 
Action: Mouse pressed left at (1038, 204)
Screenshot: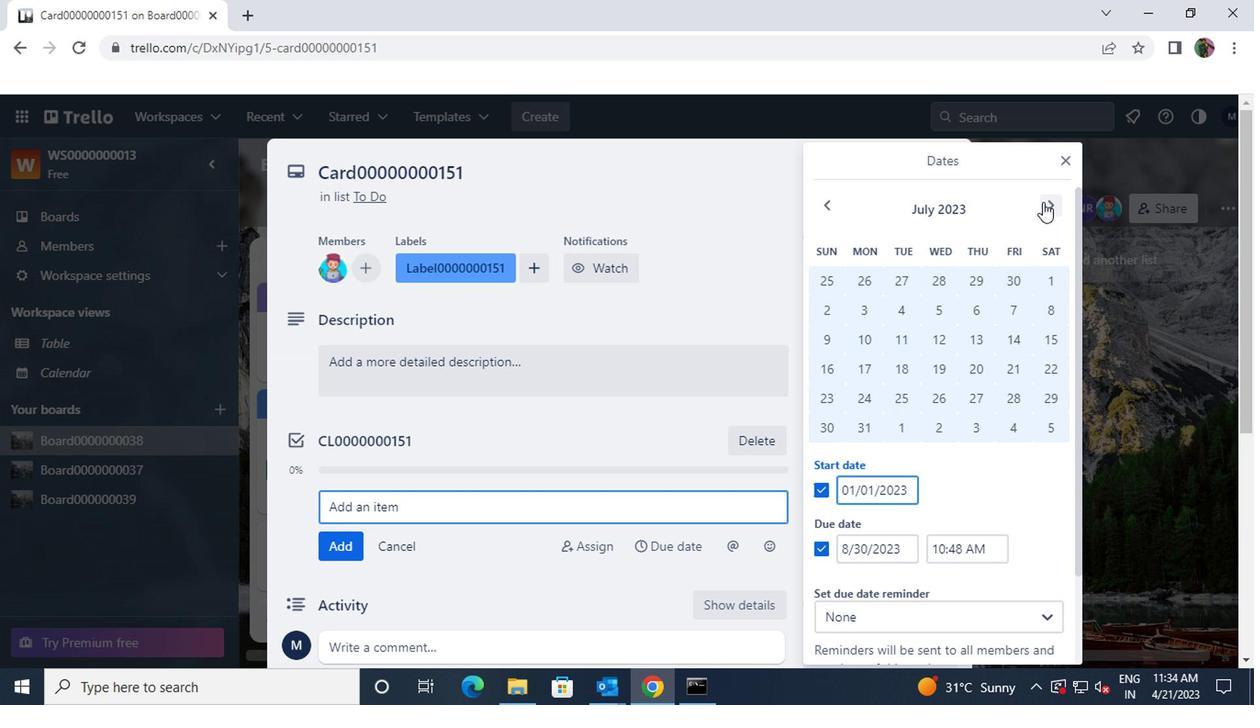 
Action: Mouse pressed left at (1038, 204)
Screenshot: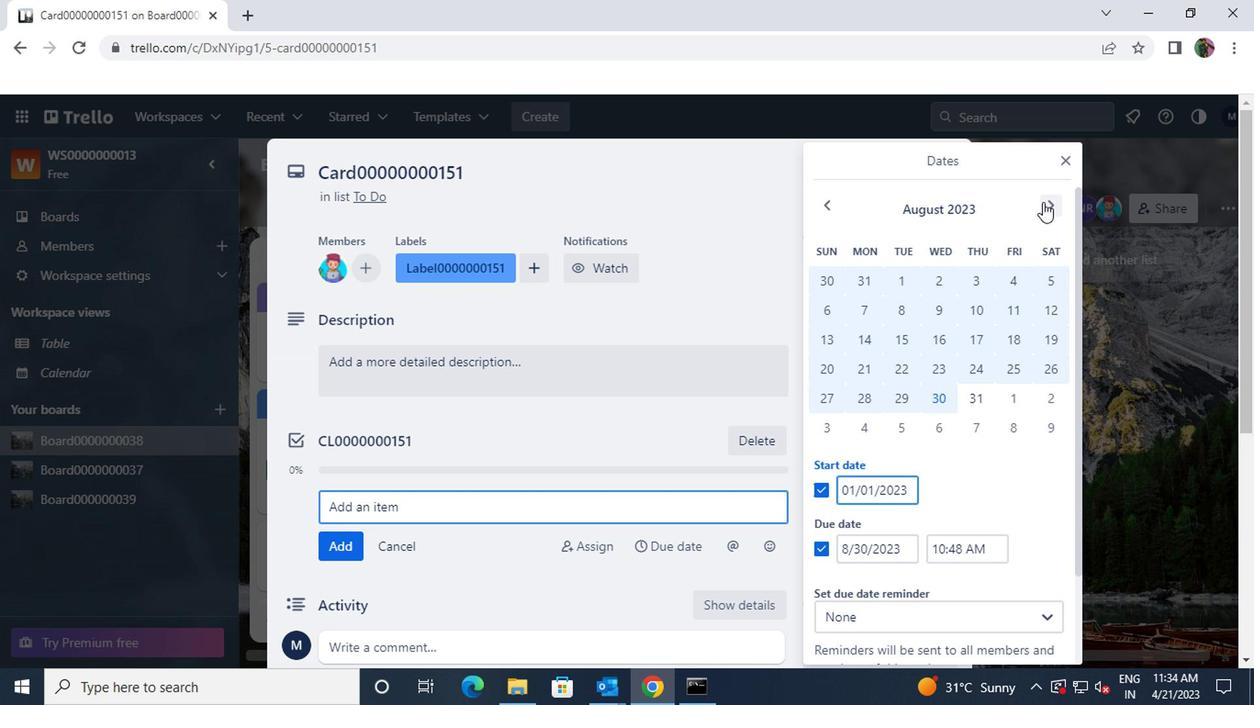 
Action: Mouse pressed left at (1038, 204)
Screenshot: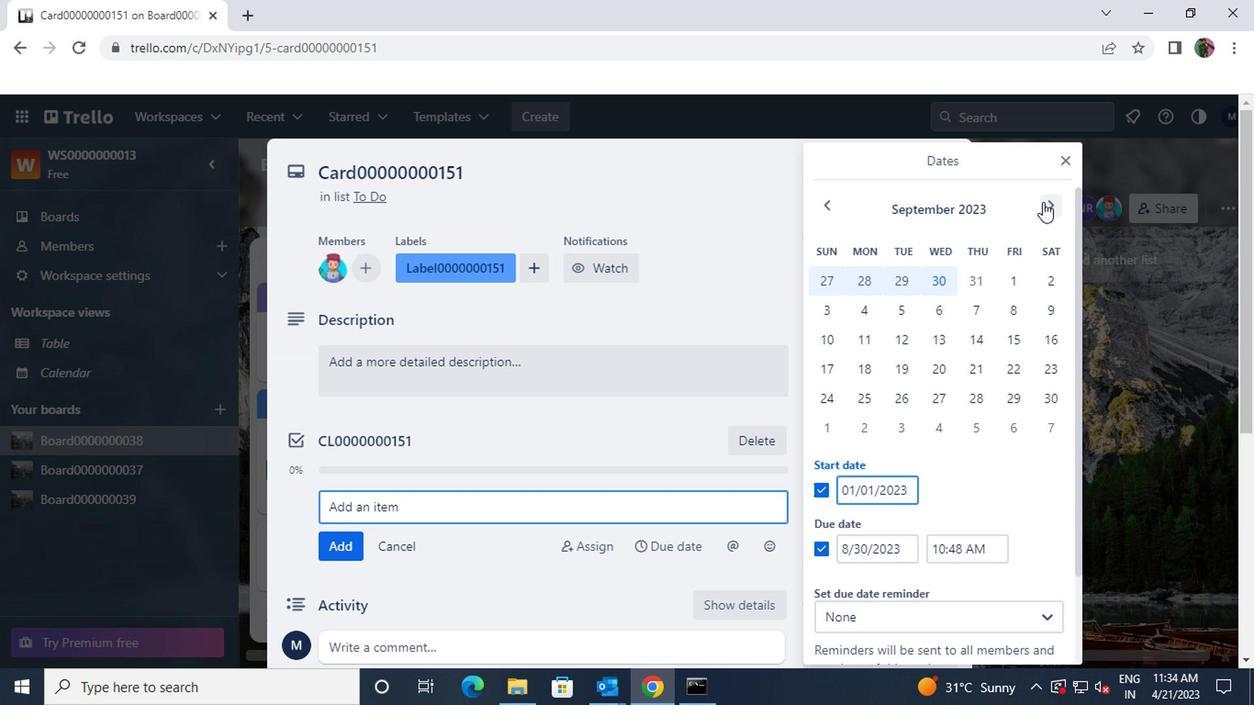
Action: Mouse moved to (826, 280)
Screenshot: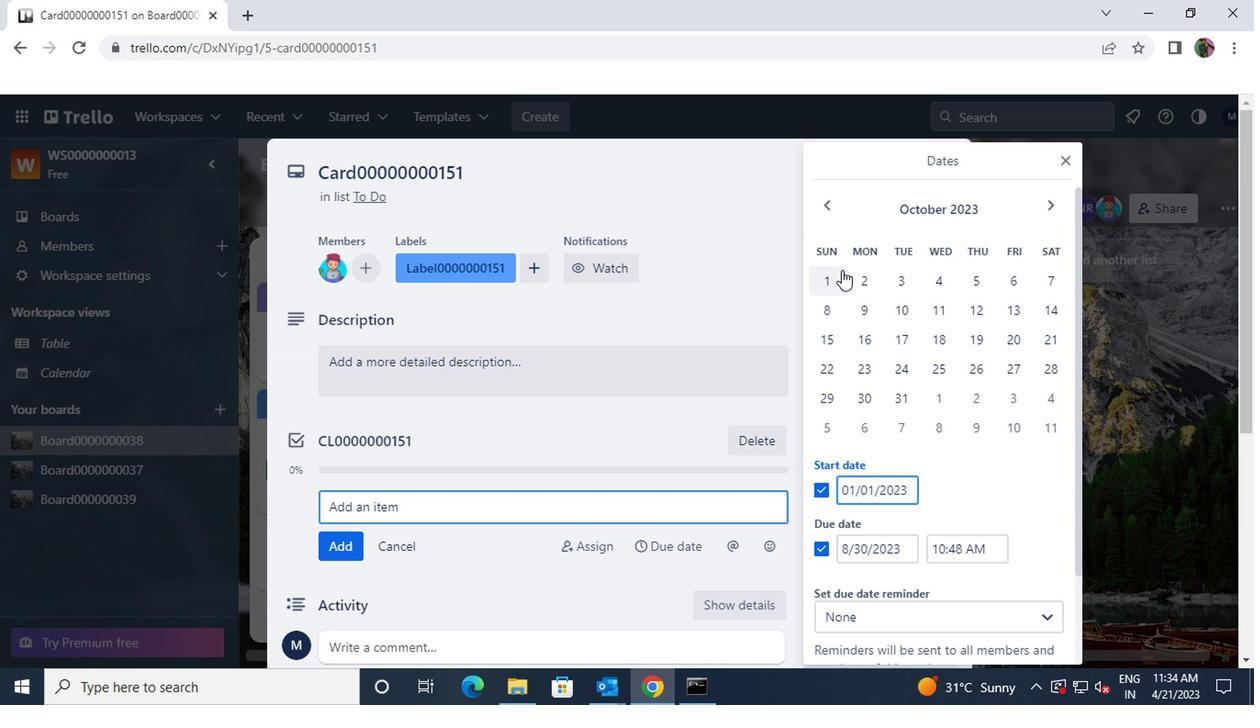 
Action: Mouse pressed left at (826, 280)
Screenshot: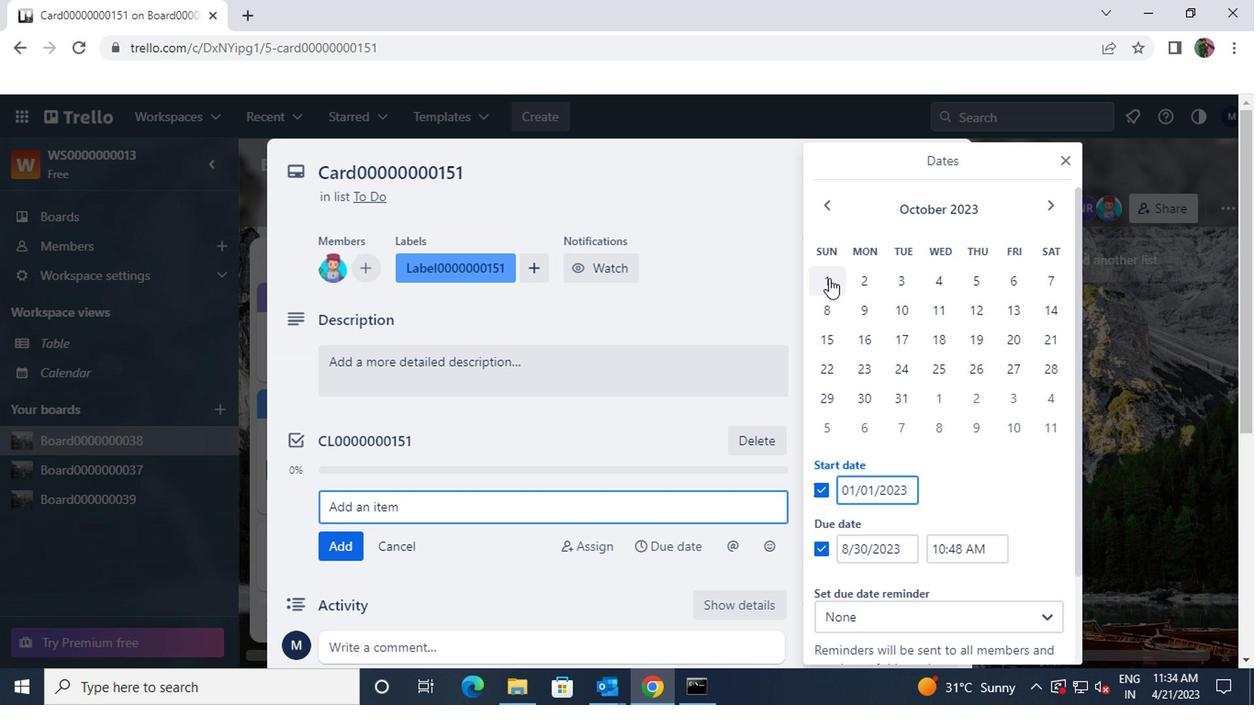 
Action: Mouse moved to (899, 393)
Screenshot: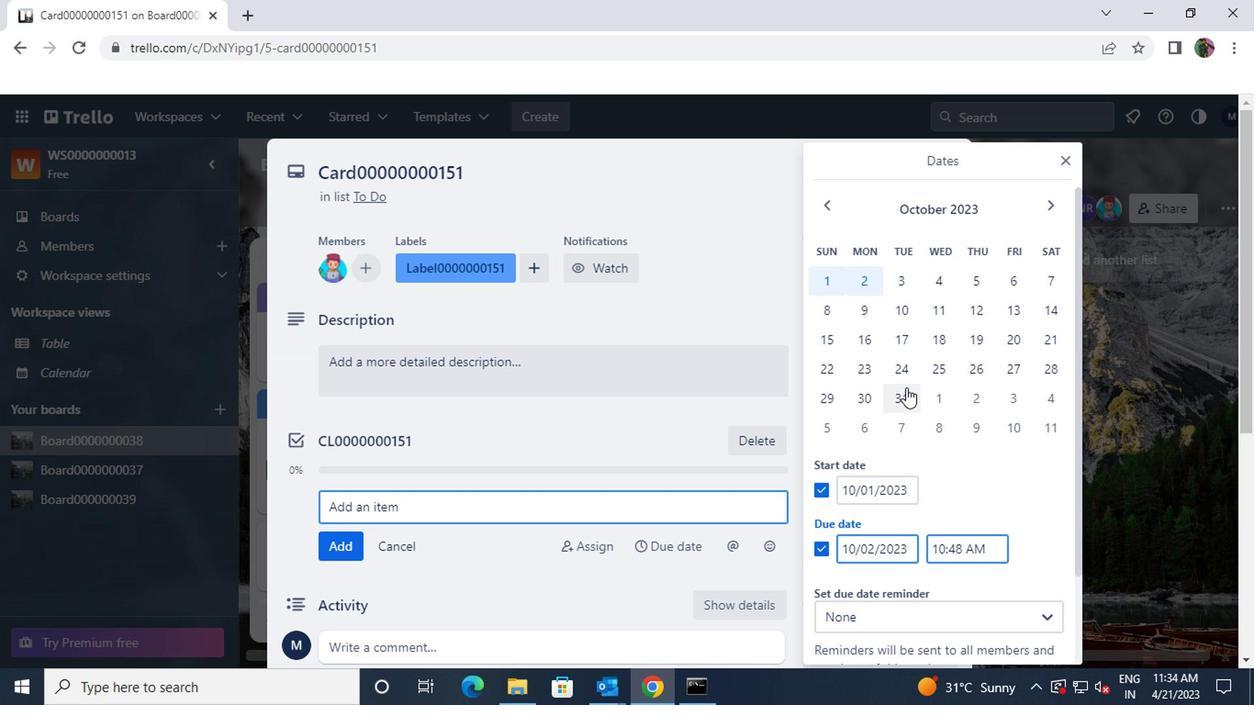 
Action: Mouse pressed left at (899, 393)
Screenshot: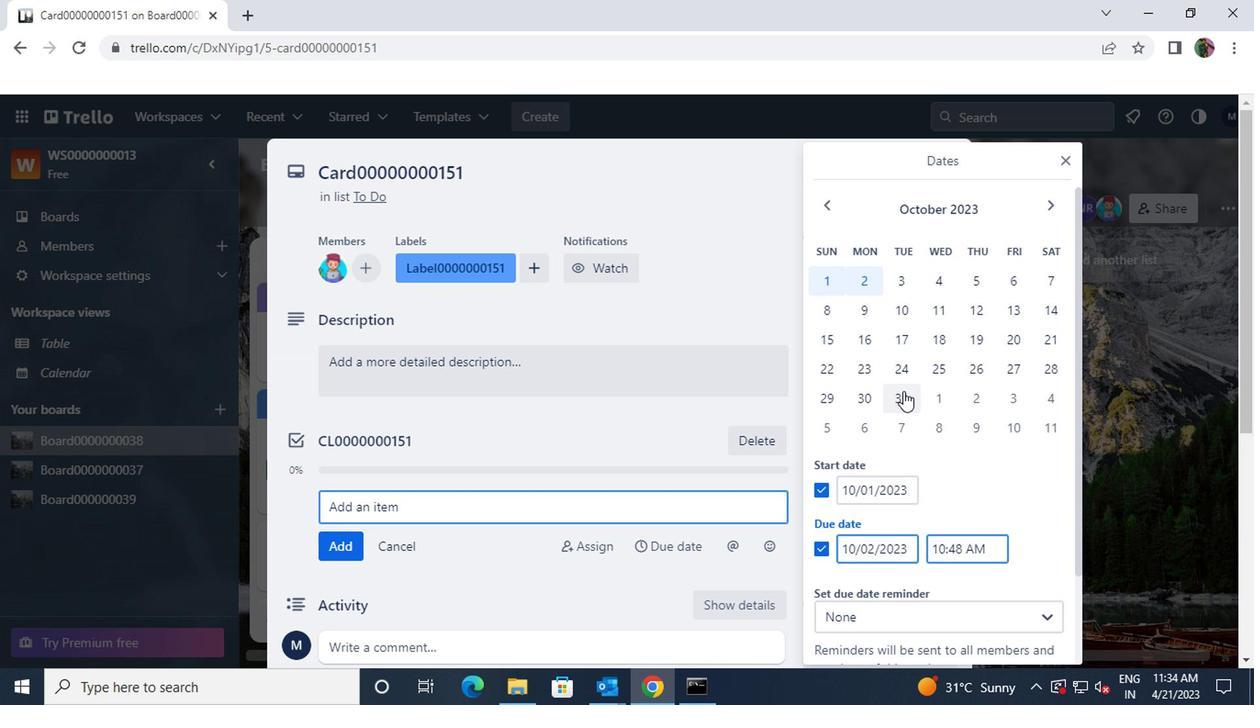 
Action: Mouse scrolled (899, 392) with delta (0, 0)
Screenshot: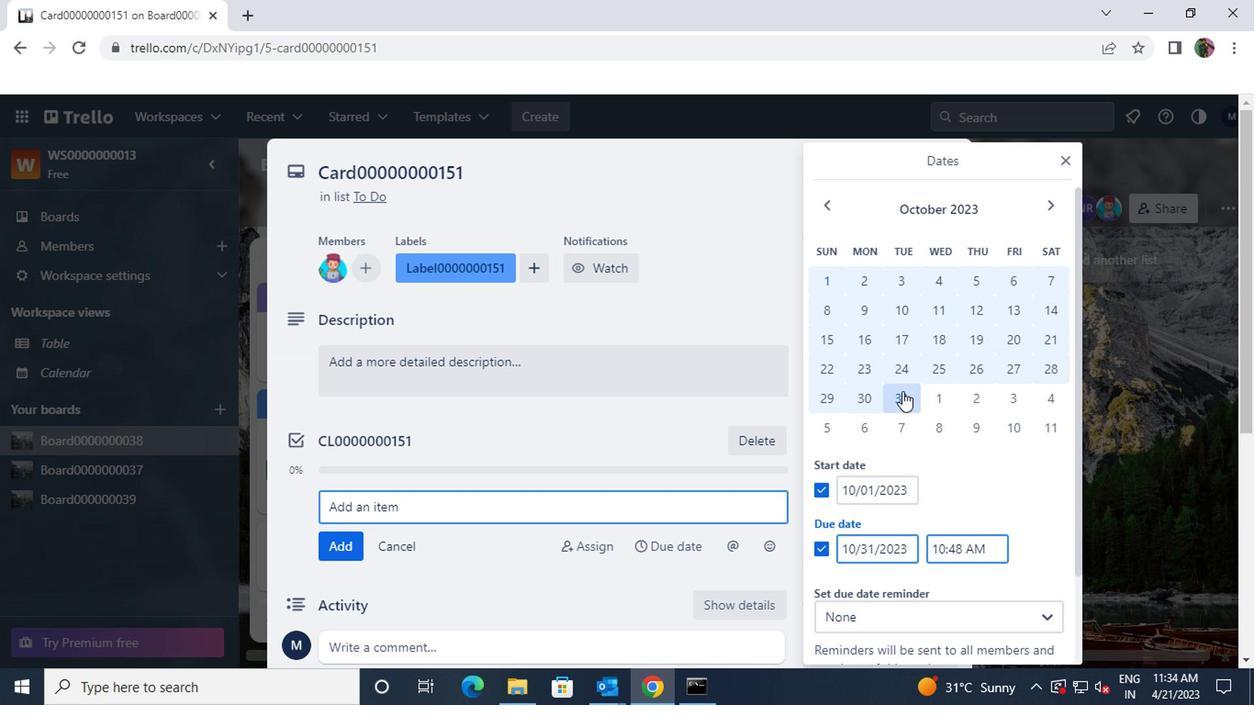 
Action: Mouse scrolled (899, 392) with delta (0, 0)
Screenshot: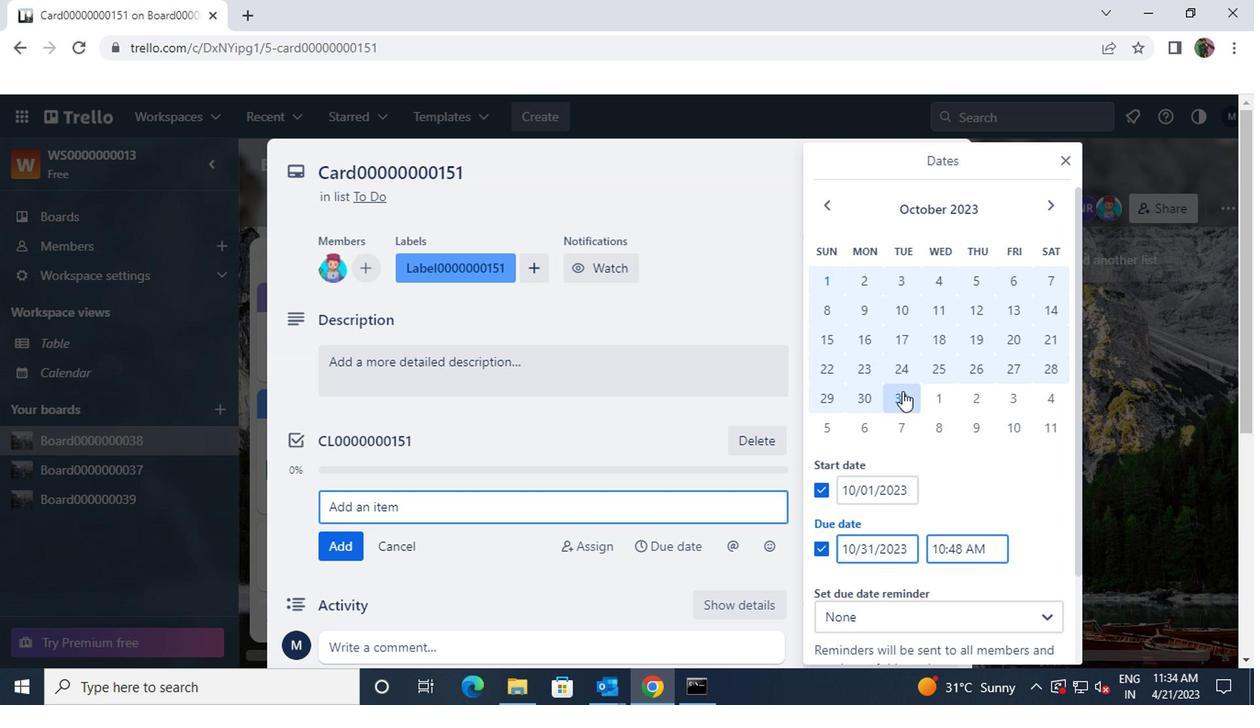 
Action: Mouse scrolled (899, 392) with delta (0, 0)
Screenshot: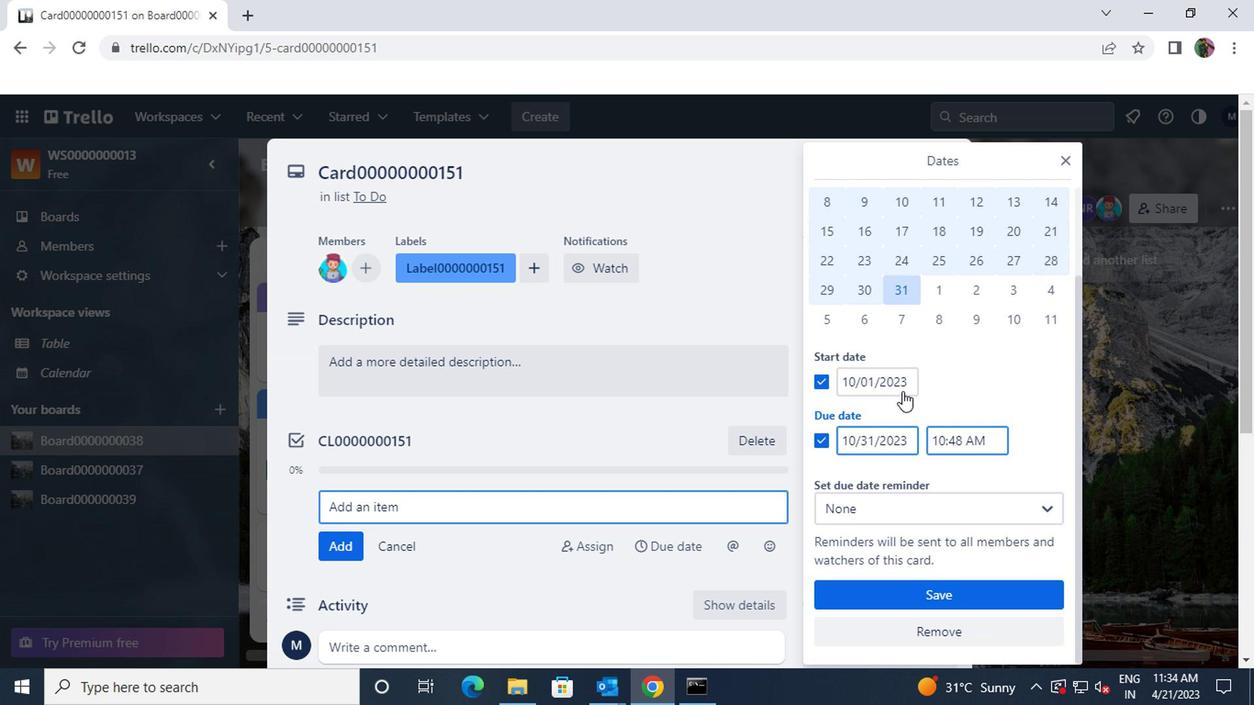 
Action: Mouse scrolled (899, 392) with delta (0, 0)
Screenshot: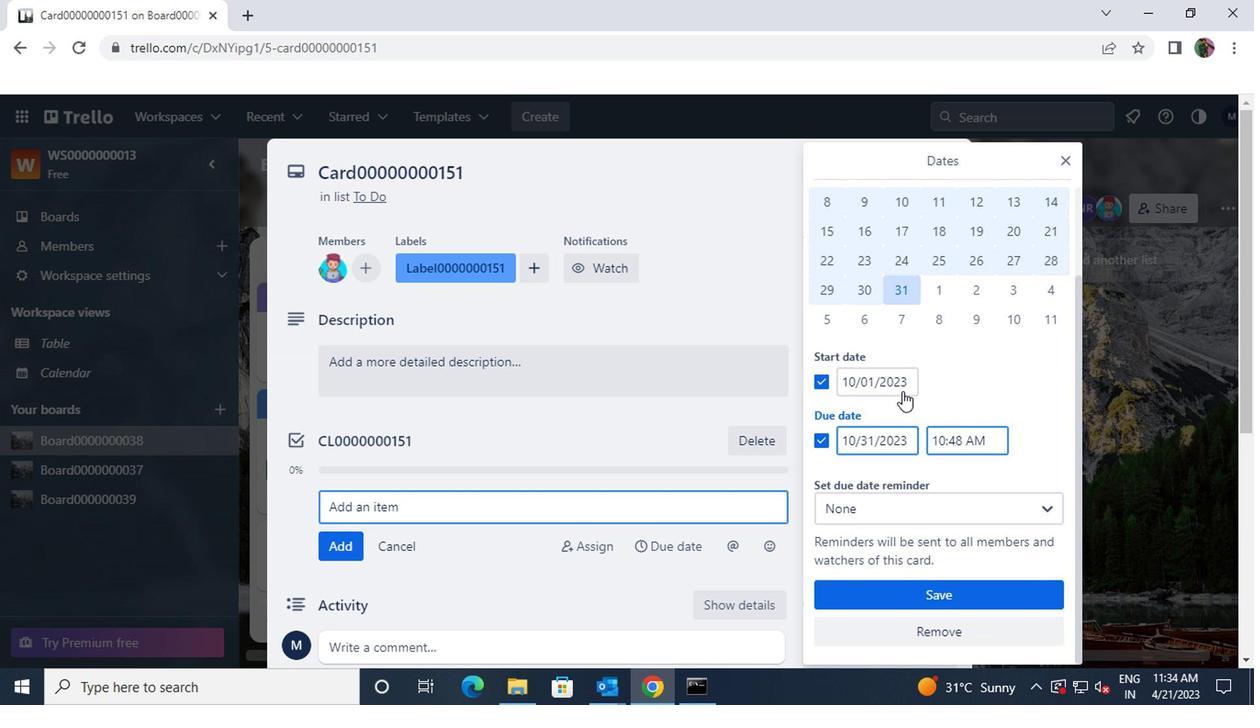 
Action: Mouse moved to (883, 592)
Screenshot: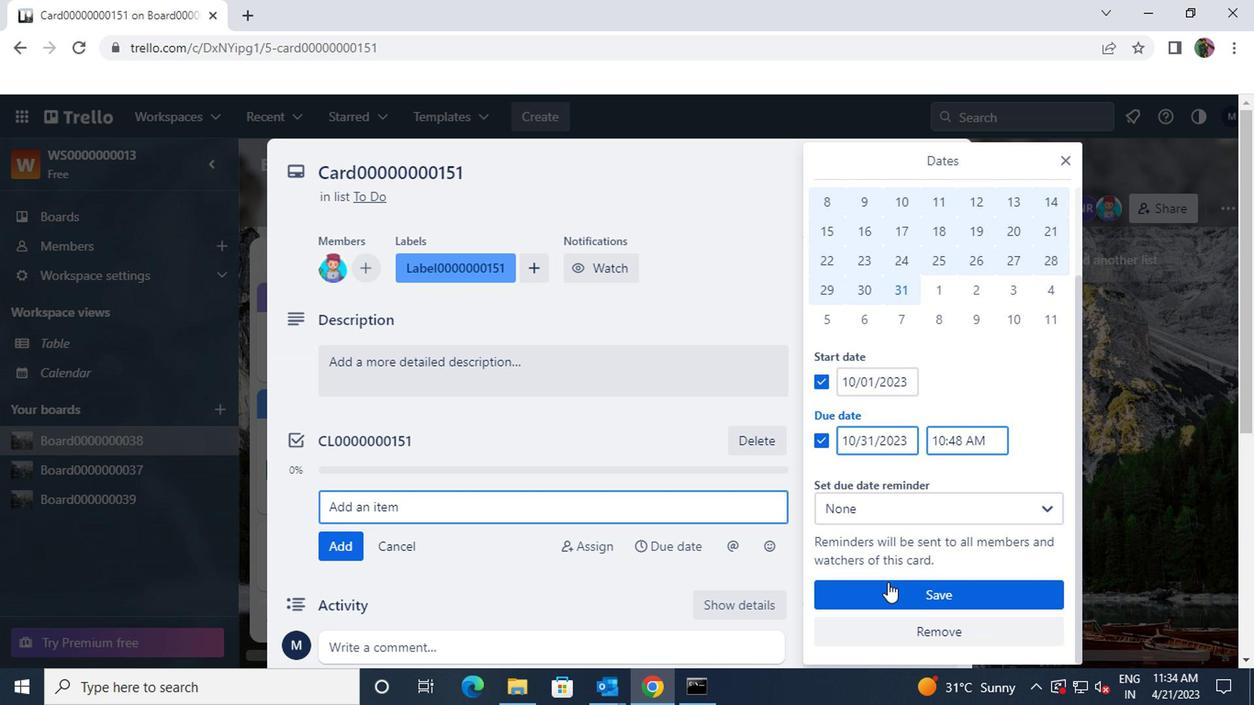 
Action: Mouse pressed left at (883, 592)
Screenshot: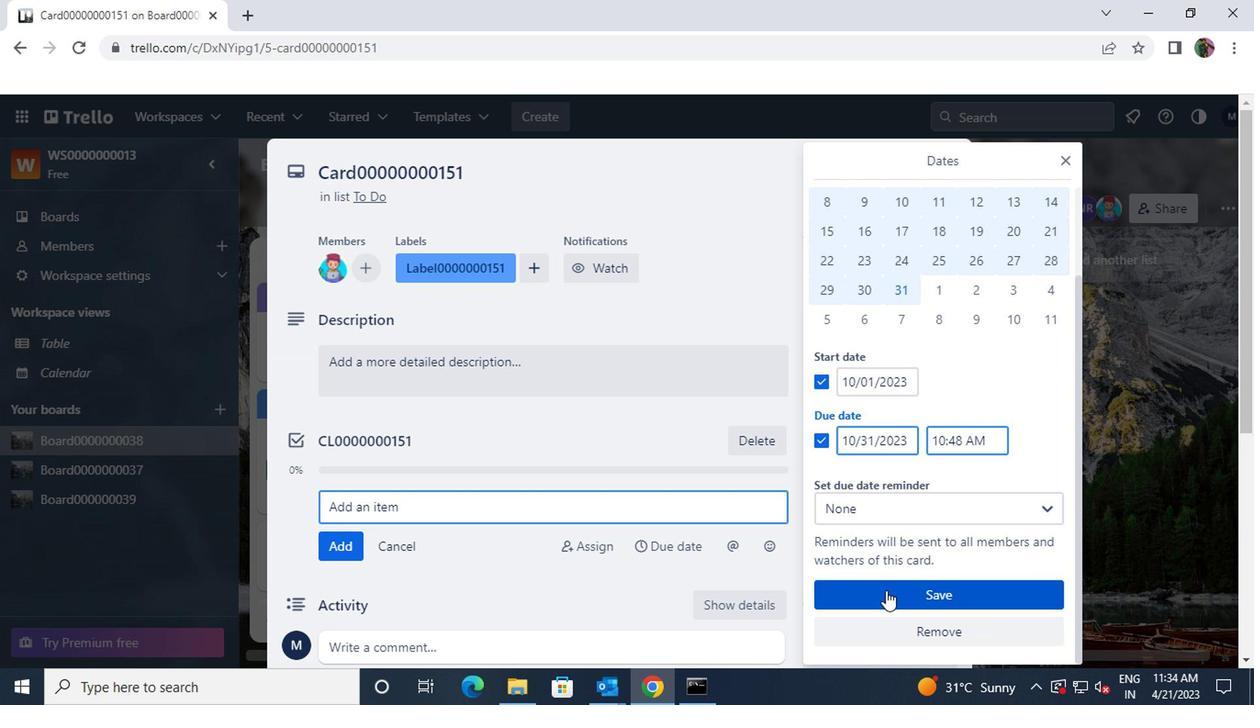 
